 Task: Find connections with filter location Bagneux with filter topic #houseforsalewith filter profile language French with filter current company Shahi Exports Pvt Ltd with filter school Bharathidasan University with filter industry Retail Books and Printed News with filter service category Computer Networking with filter keywords title Caretaker or House Sitter
Action: Mouse moved to (517, 65)
Screenshot: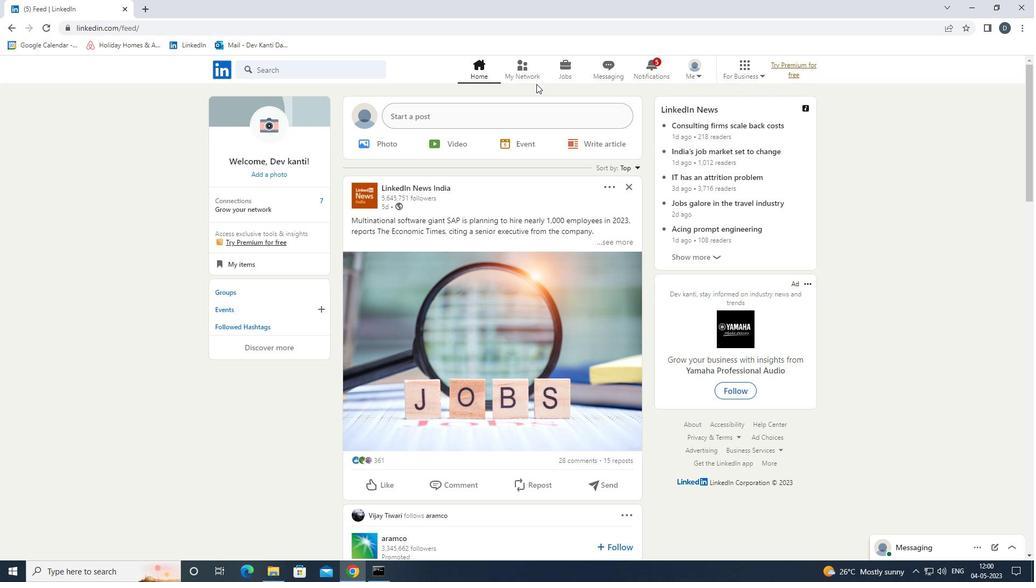 
Action: Mouse pressed left at (517, 65)
Screenshot: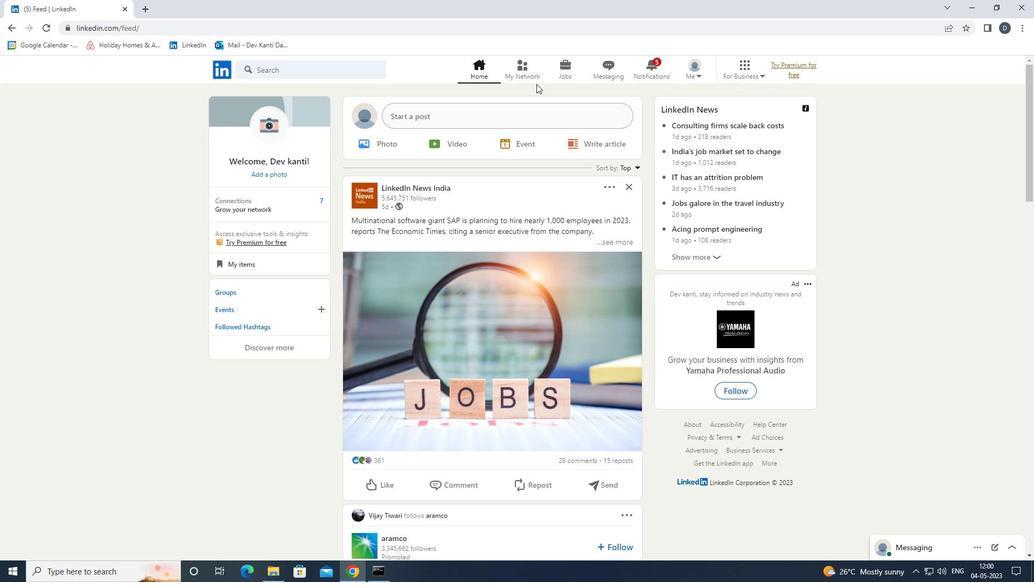 
Action: Mouse moved to (355, 128)
Screenshot: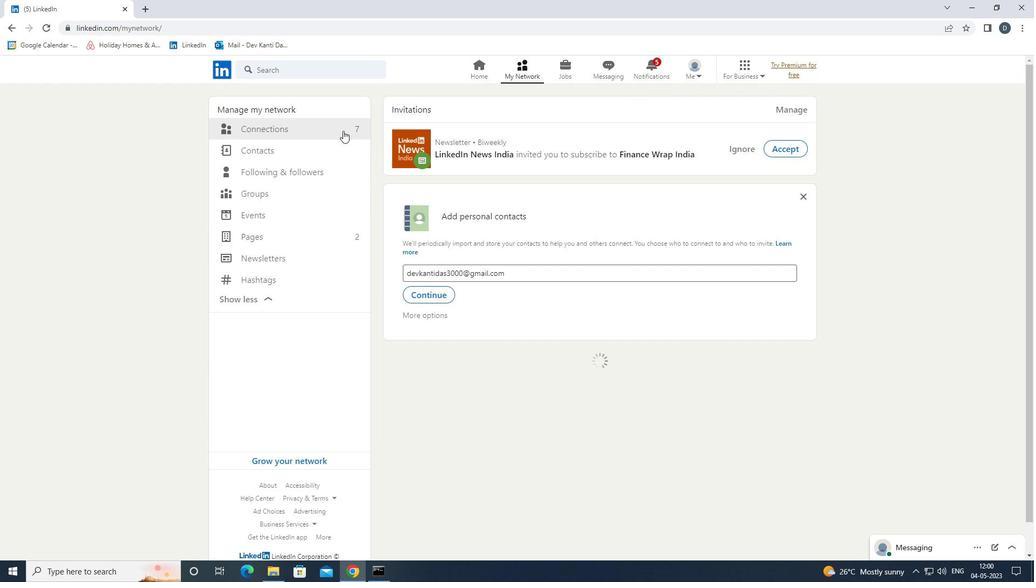 
Action: Mouse pressed left at (355, 128)
Screenshot: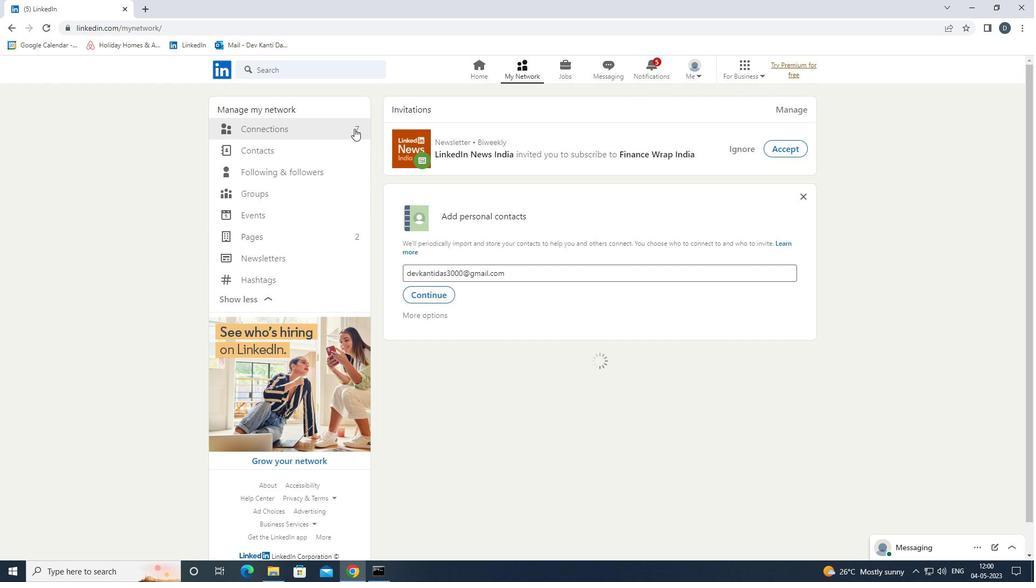 
Action: Mouse moved to (589, 125)
Screenshot: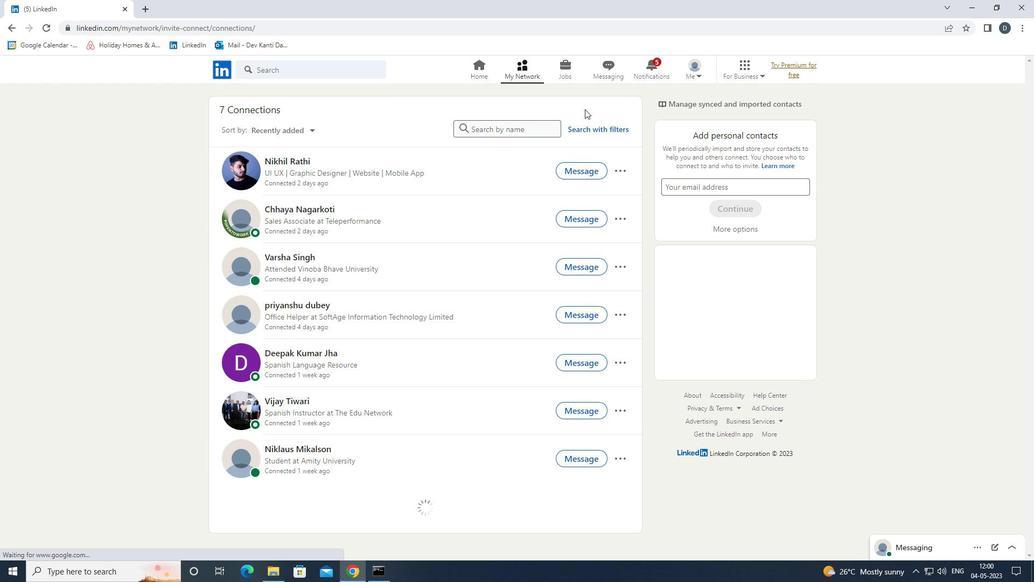 
Action: Mouse pressed left at (589, 125)
Screenshot: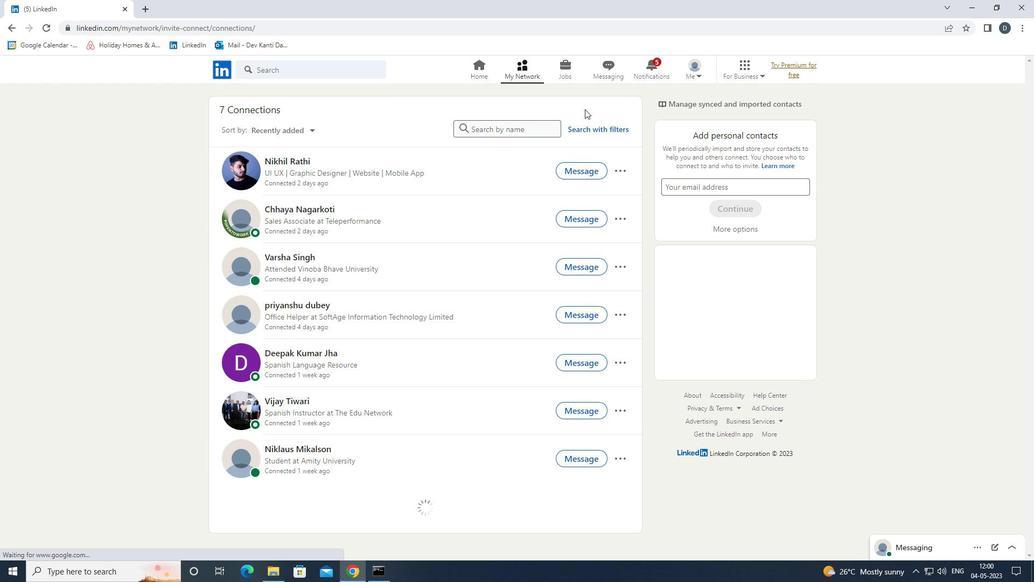 
Action: Mouse moved to (549, 98)
Screenshot: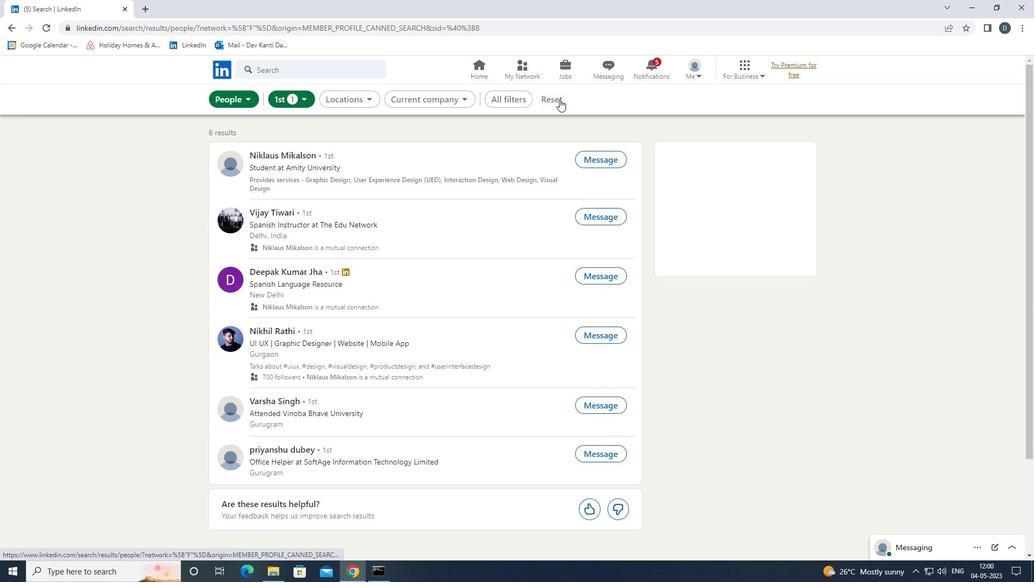 
Action: Mouse pressed left at (549, 98)
Screenshot: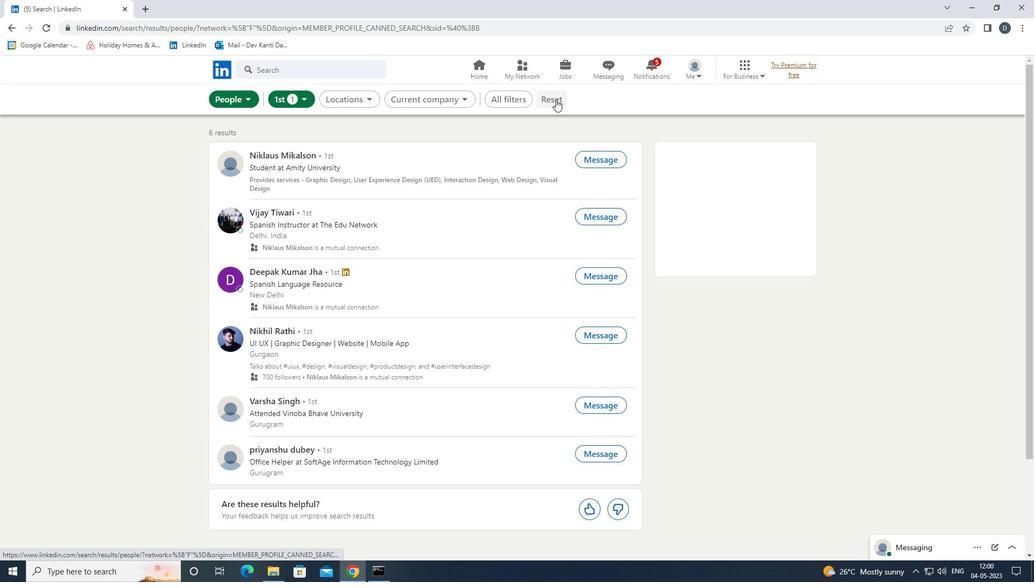 
Action: Mouse moved to (525, 99)
Screenshot: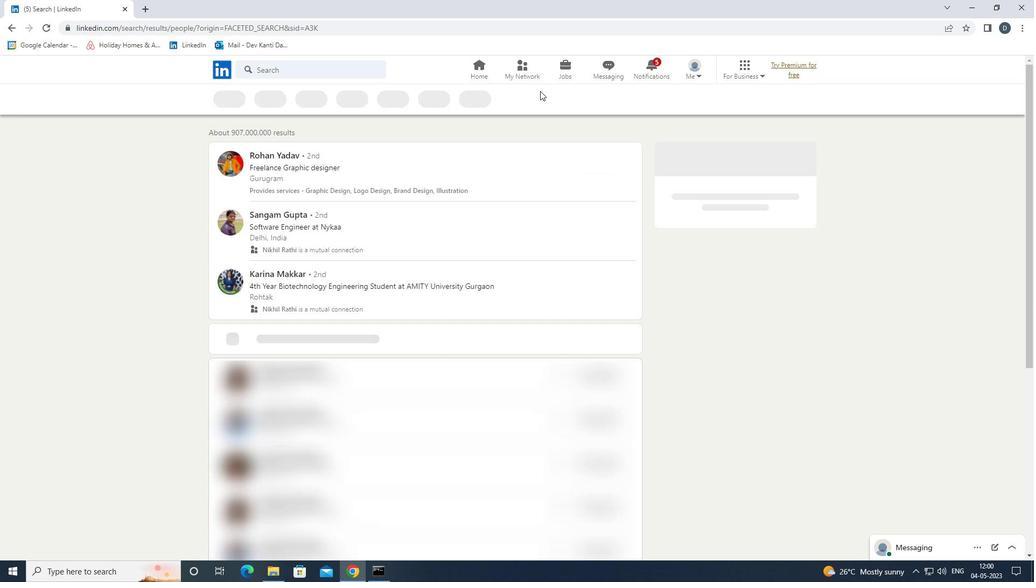 
Action: Mouse pressed left at (525, 99)
Screenshot: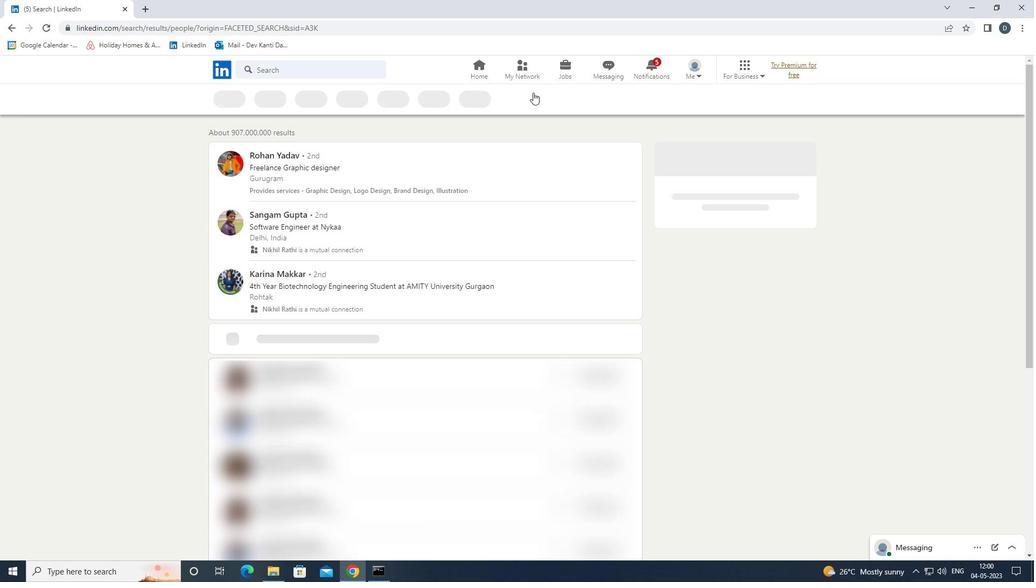 
Action: Mouse moved to (990, 376)
Screenshot: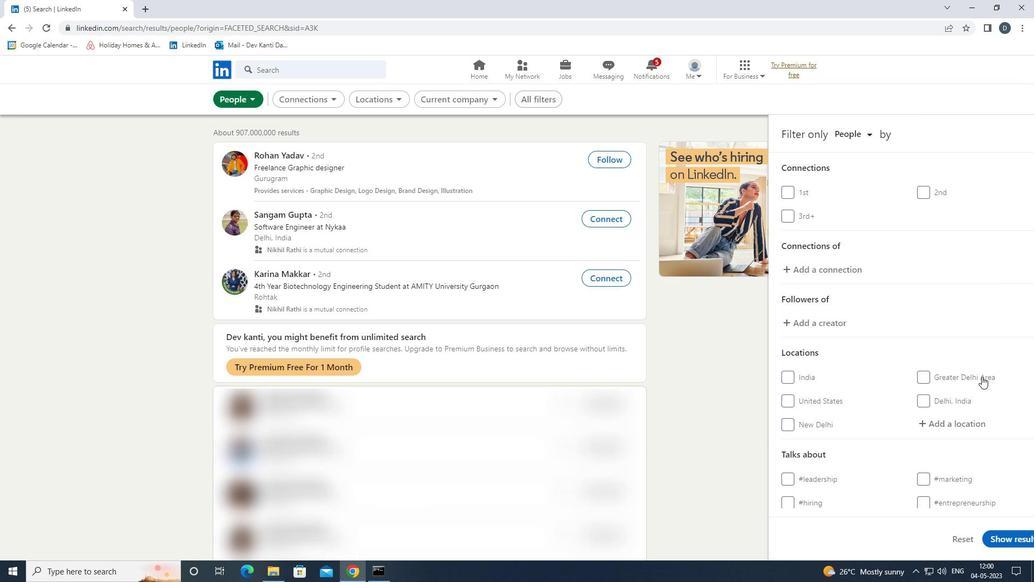 
Action: Mouse scrolled (990, 375) with delta (0, 0)
Screenshot: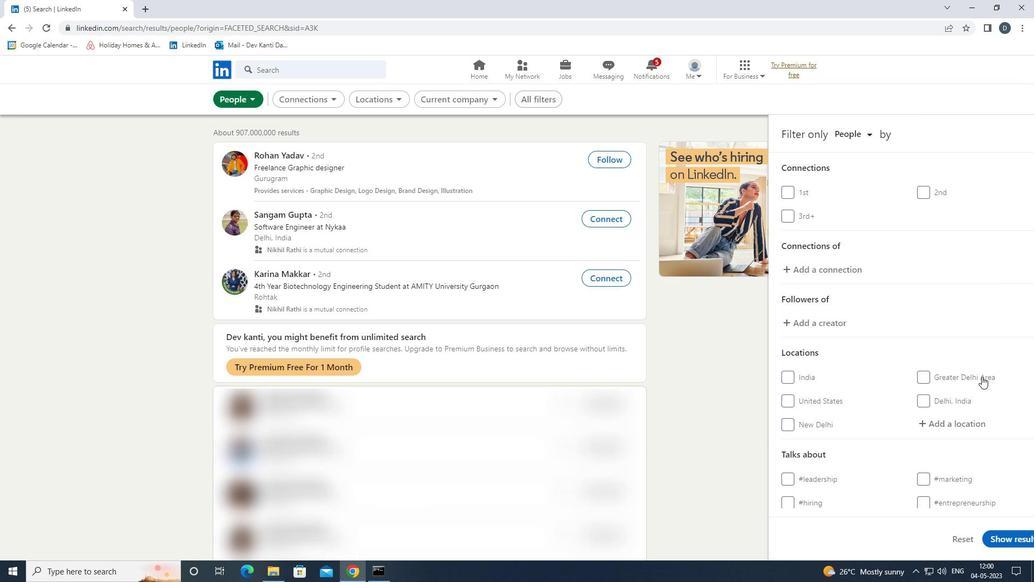 
Action: Mouse moved to (914, 364)
Screenshot: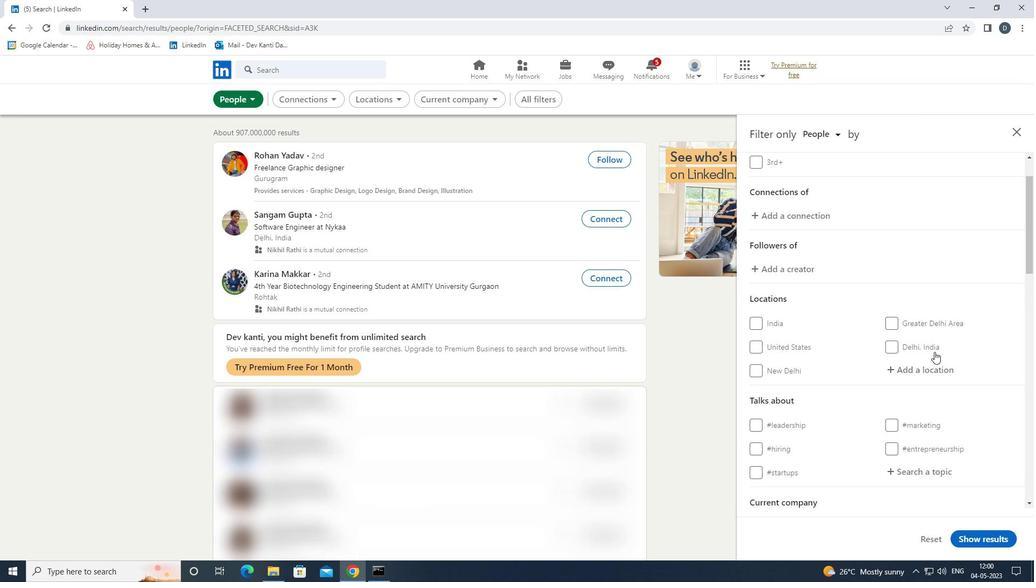 
Action: Mouse pressed left at (914, 364)
Screenshot: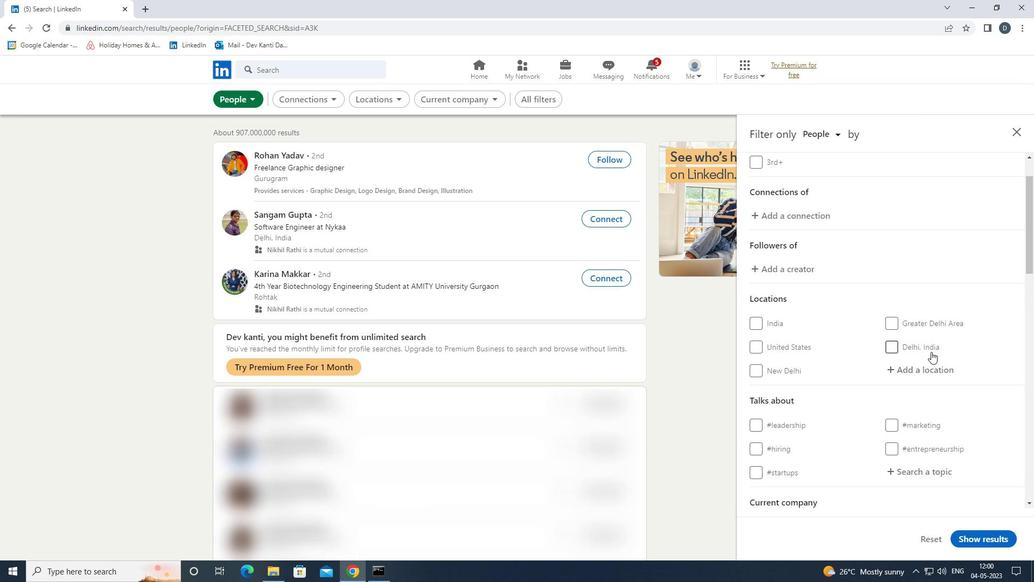 
Action: Key pressed <Key.shift>BAGEUX<Key.backspace><Key.backspace><Key.backspace>NEUX<Key.down><Key.enter>
Screenshot: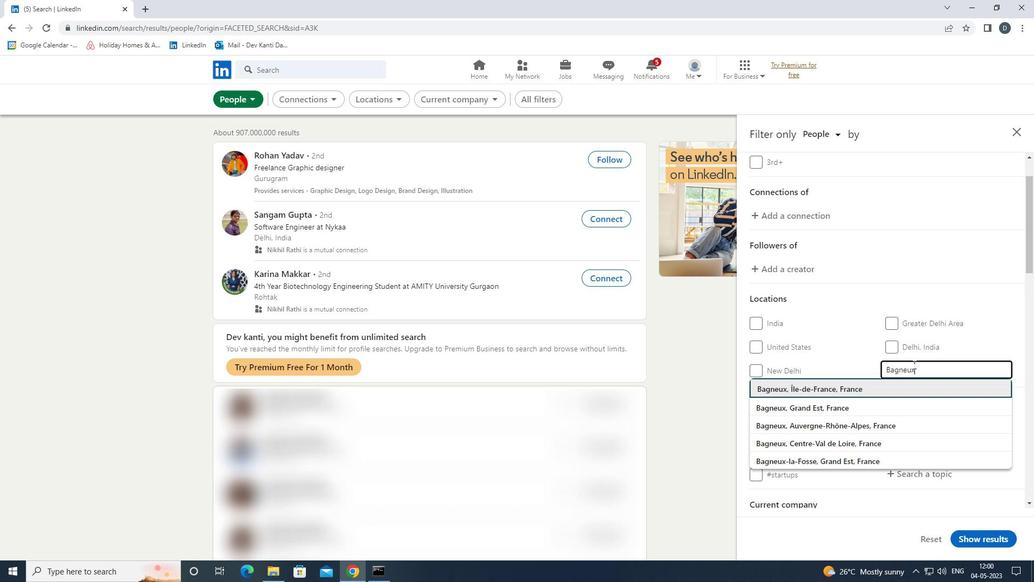
Action: Mouse moved to (923, 371)
Screenshot: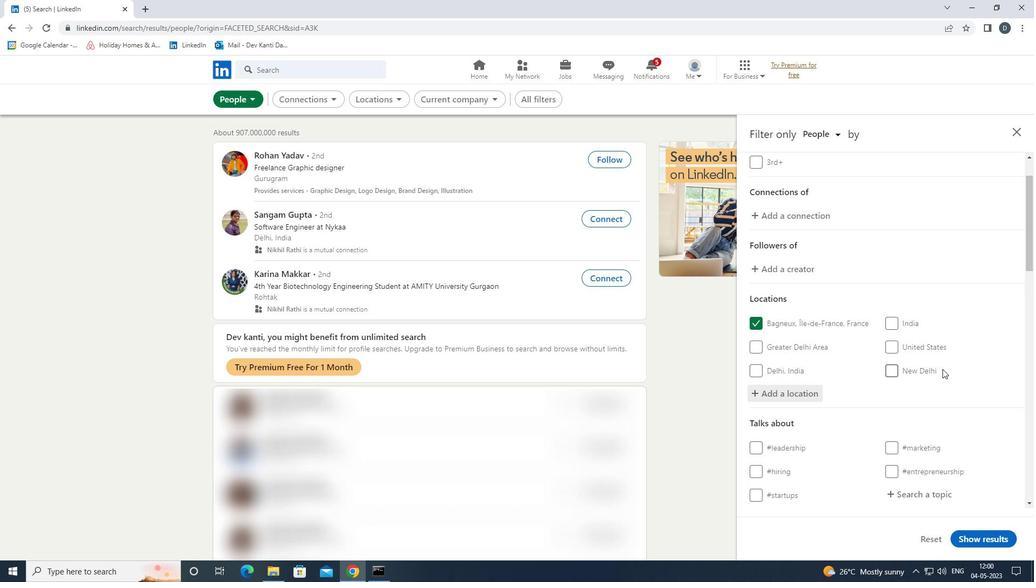 
Action: Mouse scrolled (923, 370) with delta (0, 0)
Screenshot: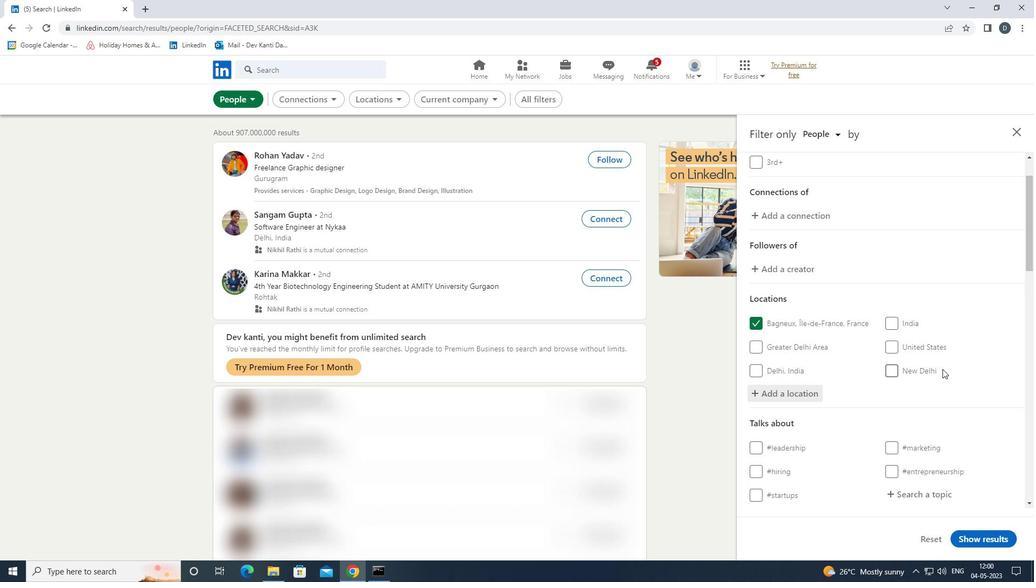 
Action: Mouse moved to (918, 374)
Screenshot: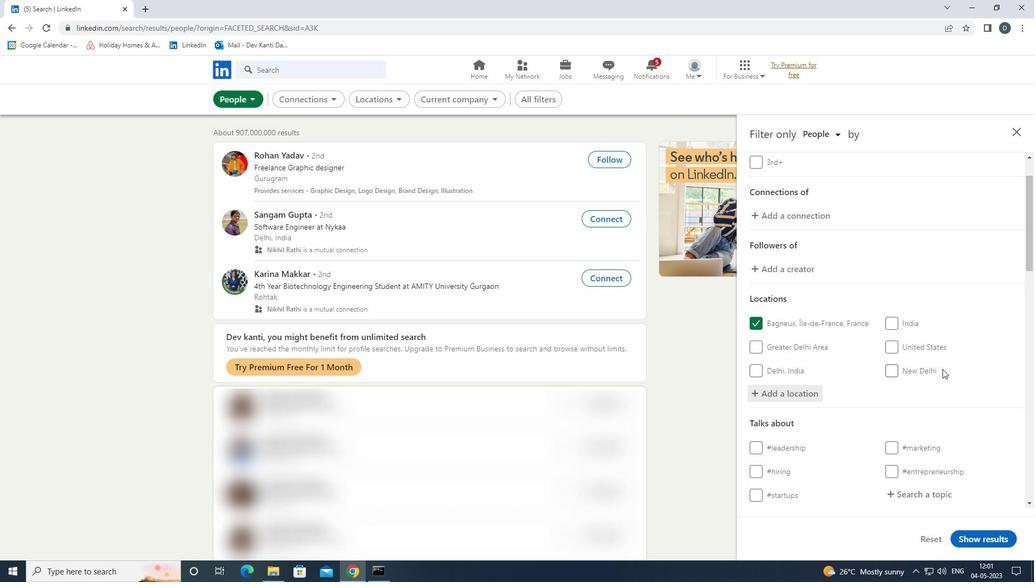 
Action: Mouse scrolled (918, 373) with delta (0, 0)
Screenshot: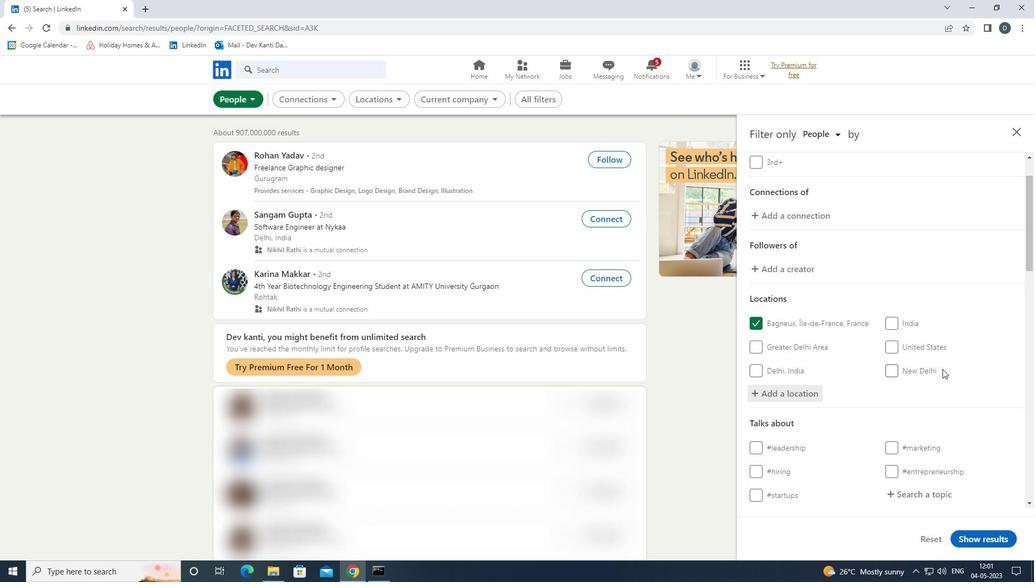
Action: Mouse moved to (916, 375)
Screenshot: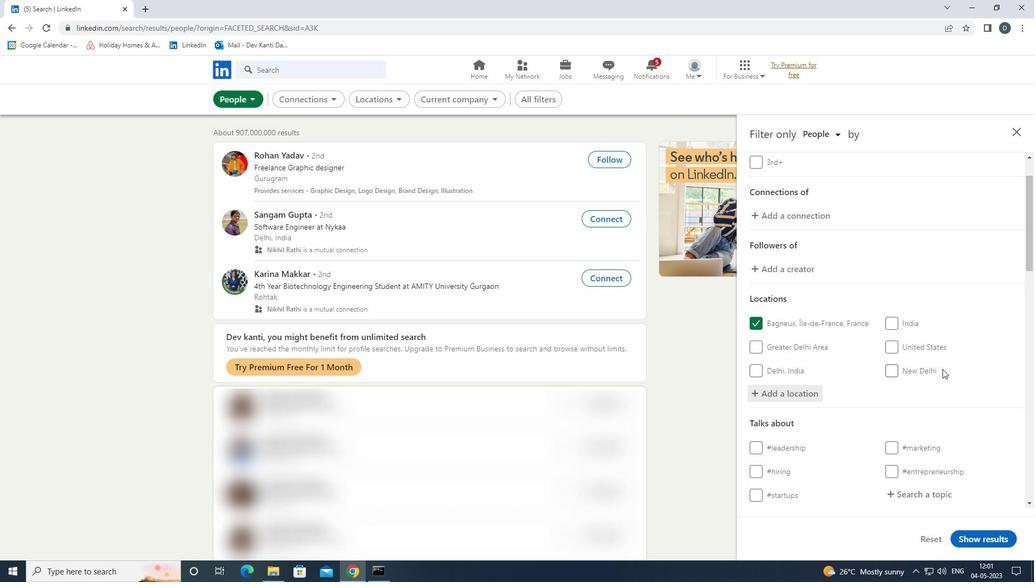 
Action: Mouse scrolled (916, 374) with delta (0, 0)
Screenshot: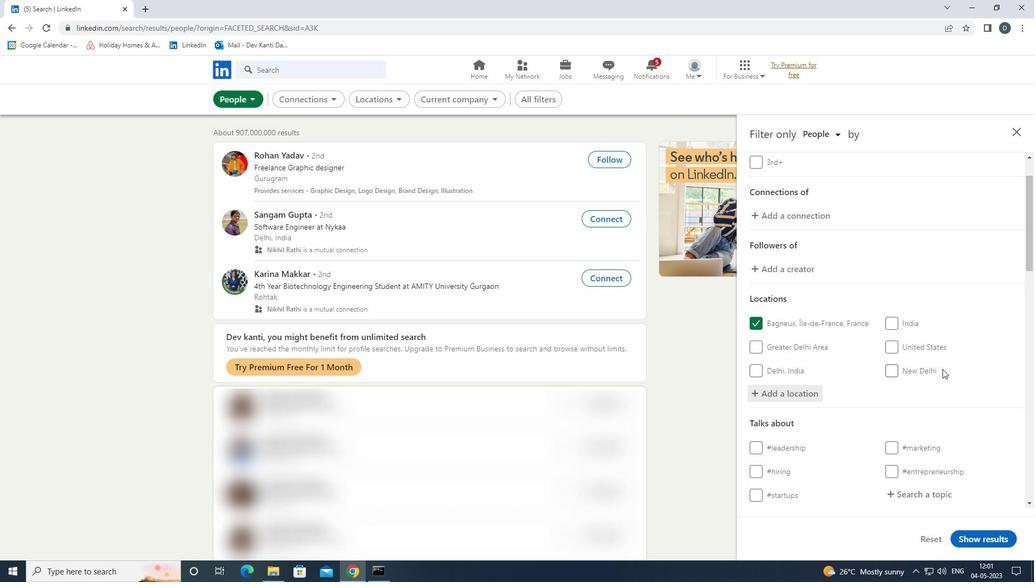 
Action: Mouse moved to (931, 336)
Screenshot: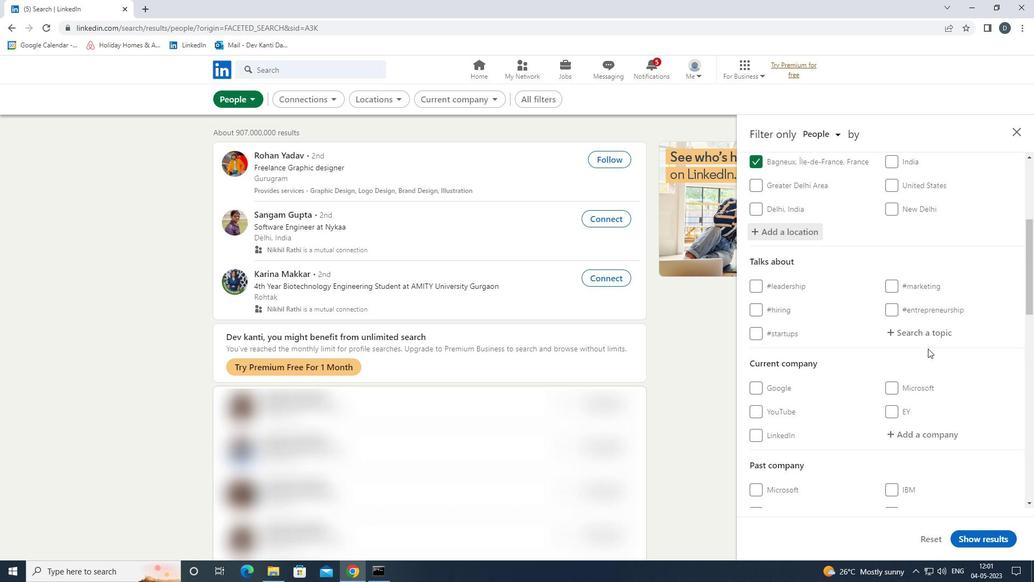 
Action: Mouse pressed left at (931, 336)
Screenshot: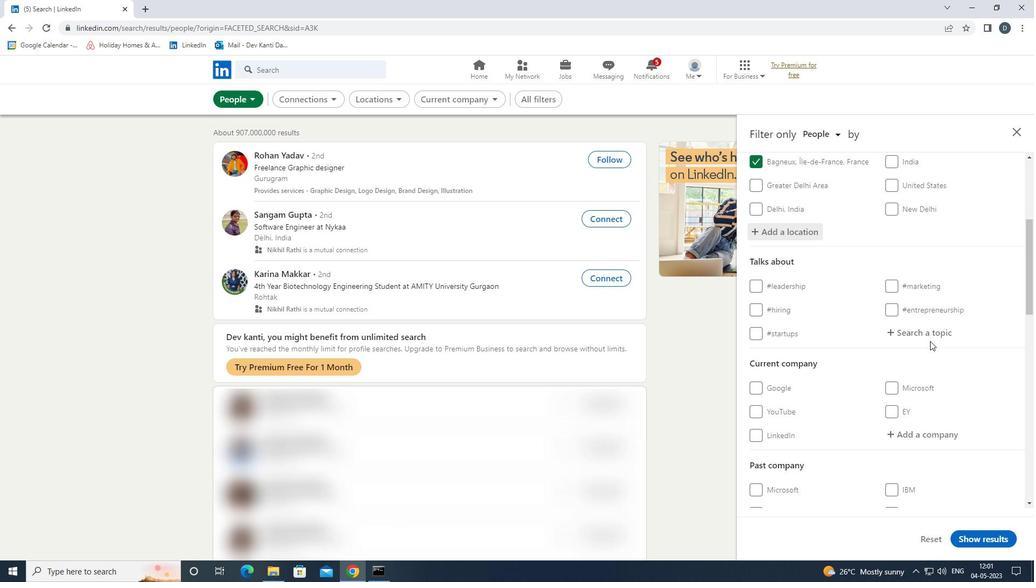 
Action: Key pressed HOUSEFORSALE<Key.down><Key.enter>
Screenshot: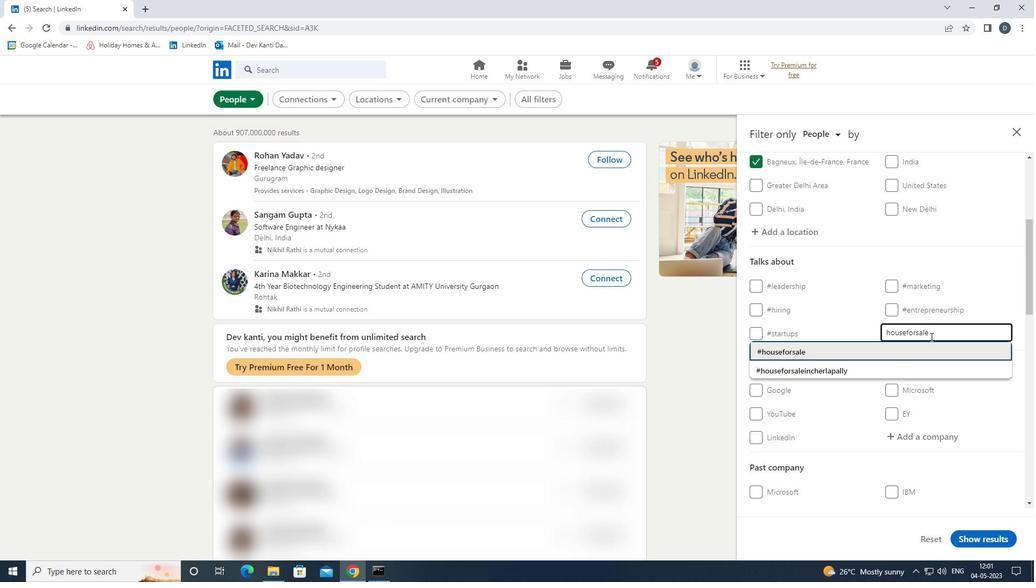 
Action: Mouse moved to (931, 340)
Screenshot: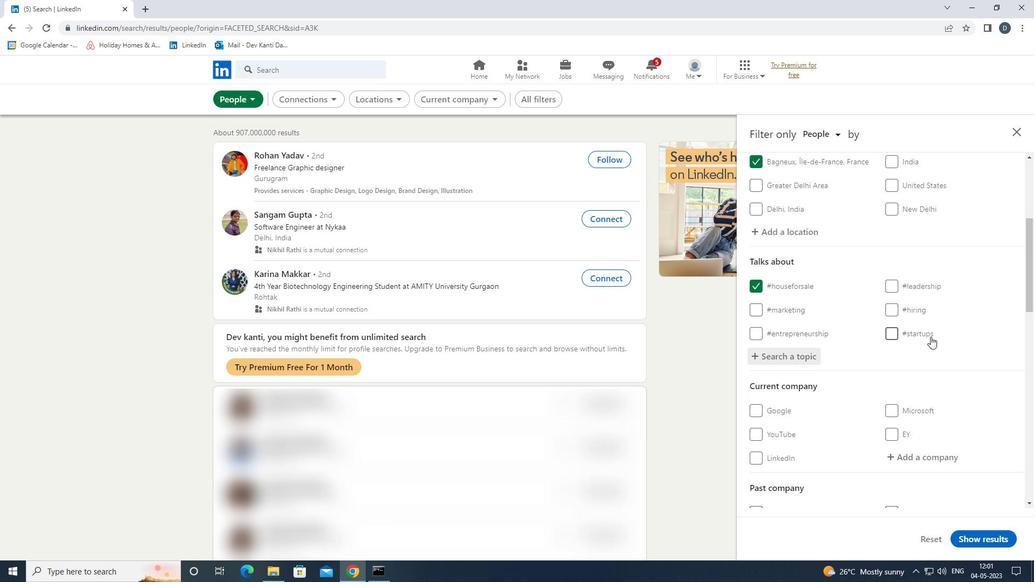 
Action: Mouse scrolled (931, 339) with delta (0, 0)
Screenshot: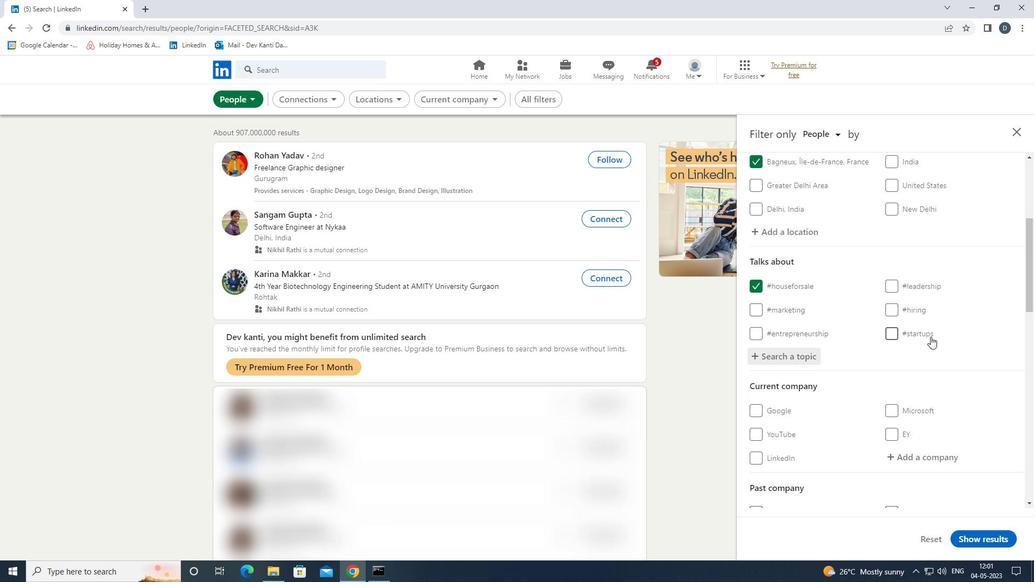 
Action: Mouse moved to (930, 349)
Screenshot: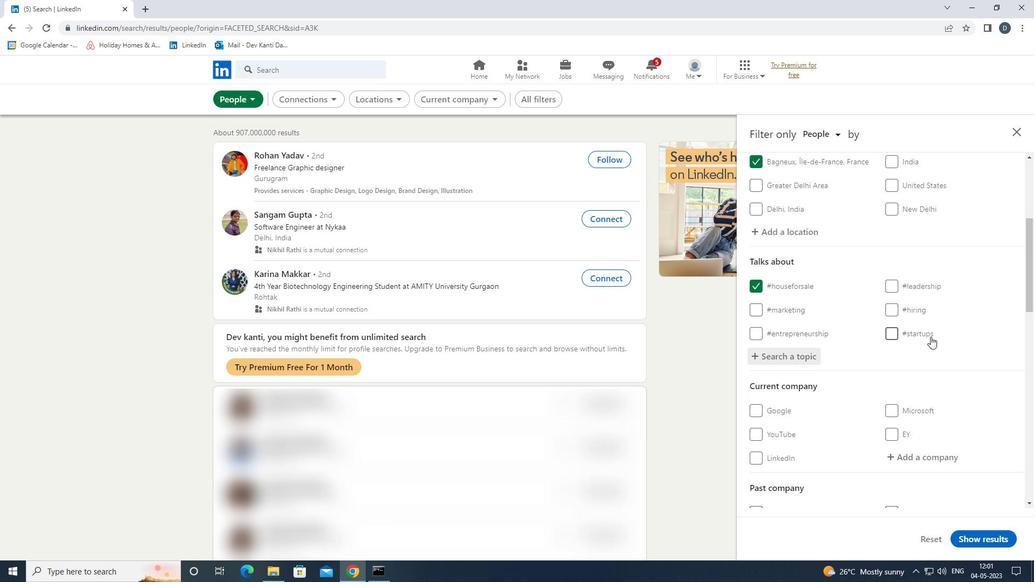 
Action: Mouse scrolled (930, 349) with delta (0, 0)
Screenshot: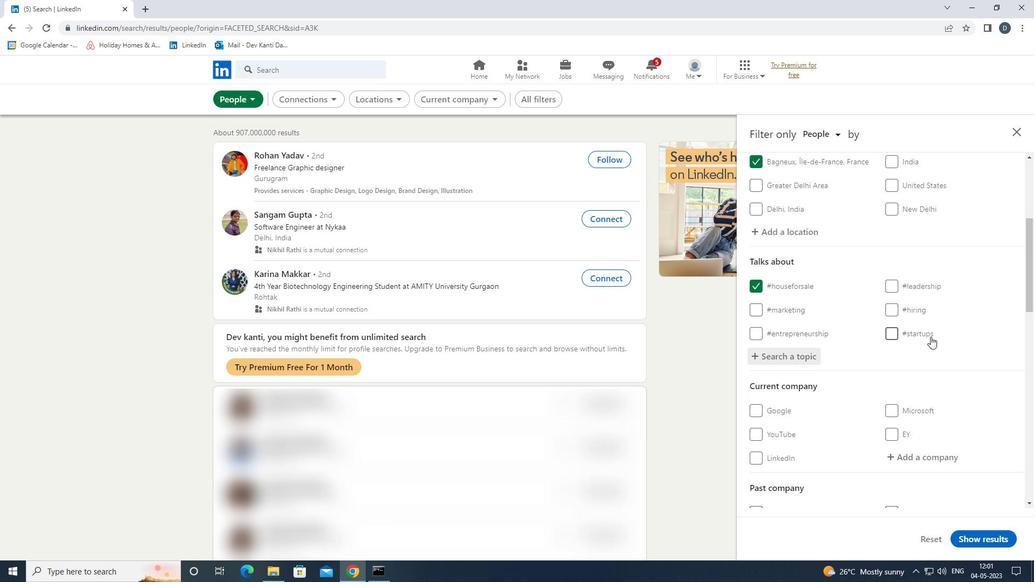 
Action: Mouse moved to (930, 352)
Screenshot: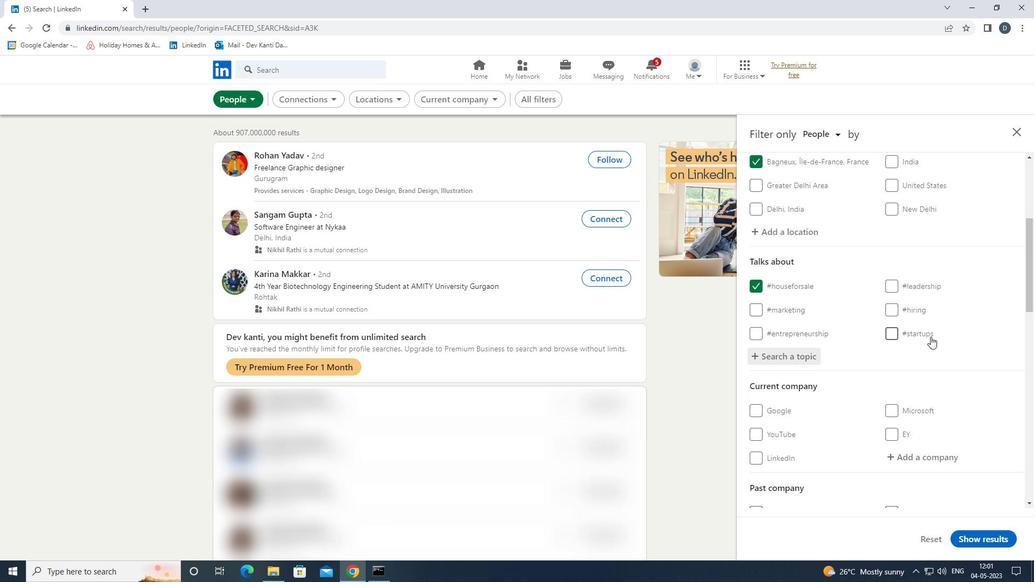 
Action: Mouse scrolled (930, 351) with delta (0, 0)
Screenshot: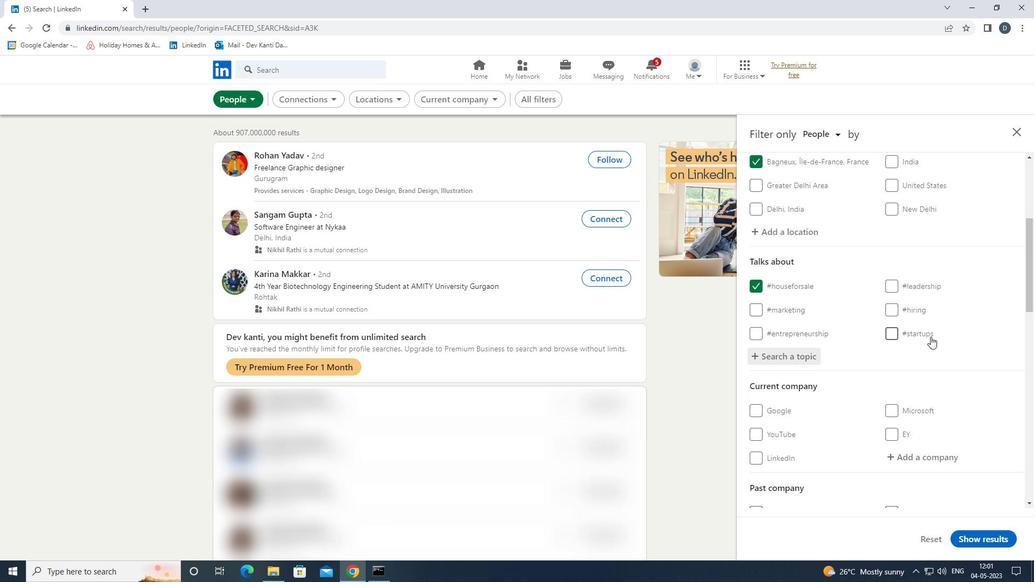 
Action: Mouse scrolled (930, 351) with delta (0, 0)
Screenshot: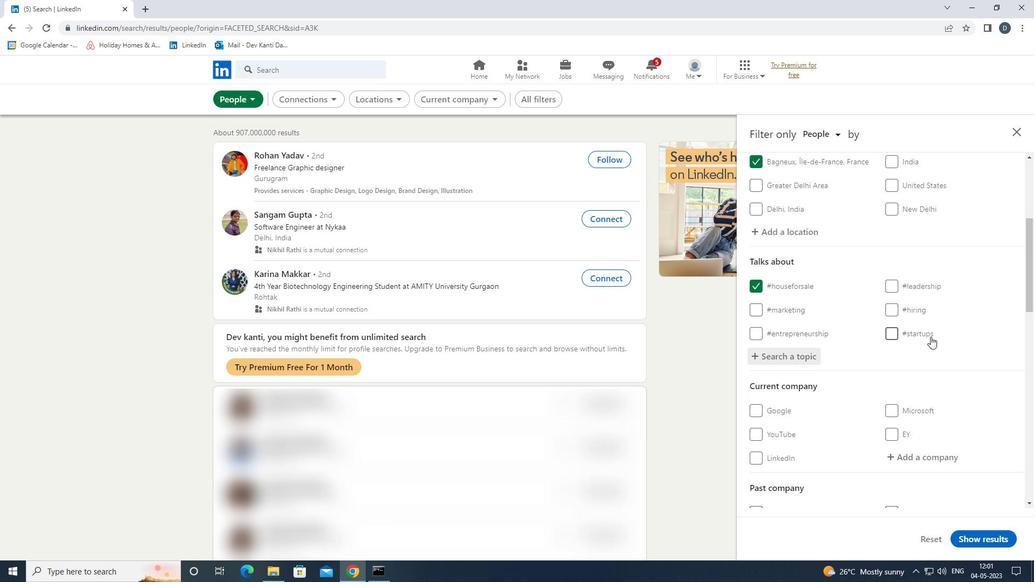 
Action: Mouse scrolled (930, 351) with delta (0, 0)
Screenshot: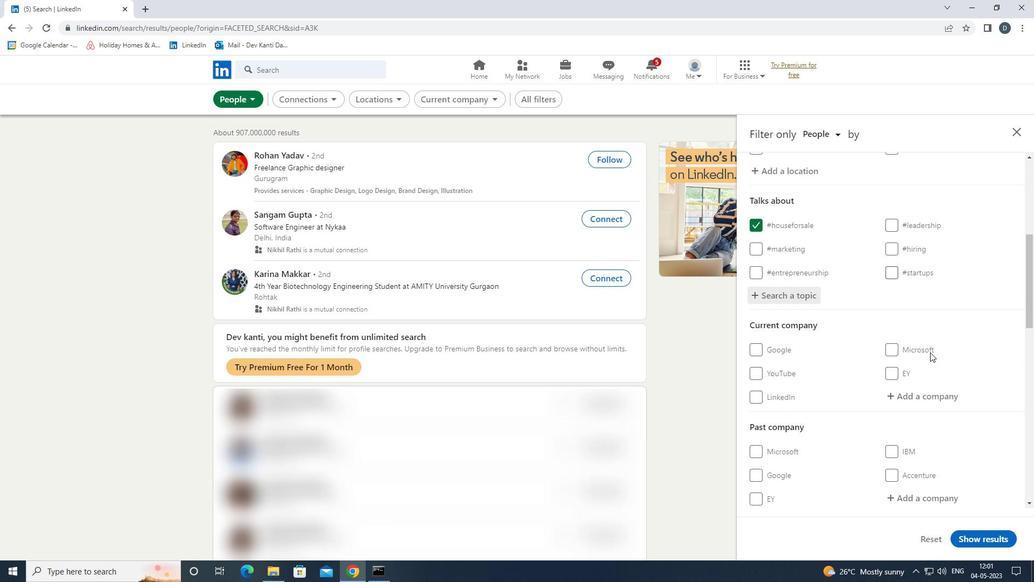 
Action: Mouse scrolled (930, 351) with delta (0, 0)
Screenshot: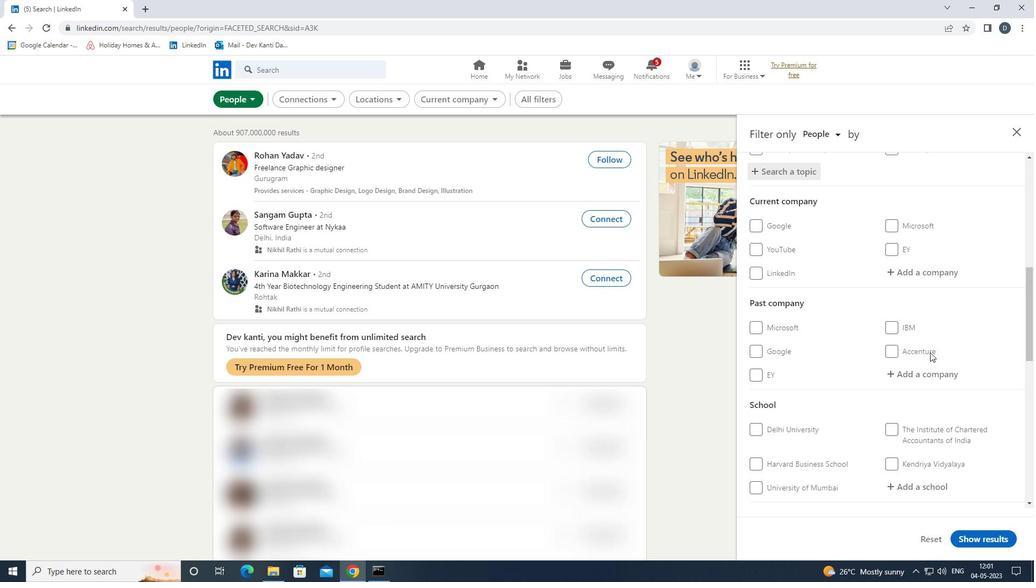 
Action: Mouse scrolled (930, 351) with delta (0, 0)
Screenshot: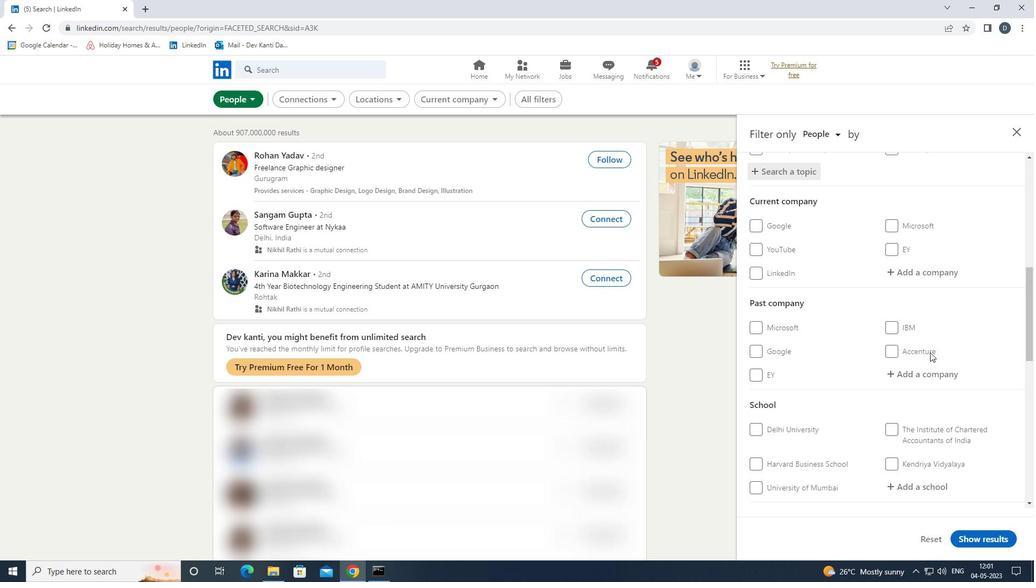 
Action: Mouse scrolled (930, 351) with delta (0, 0)
Screenshot: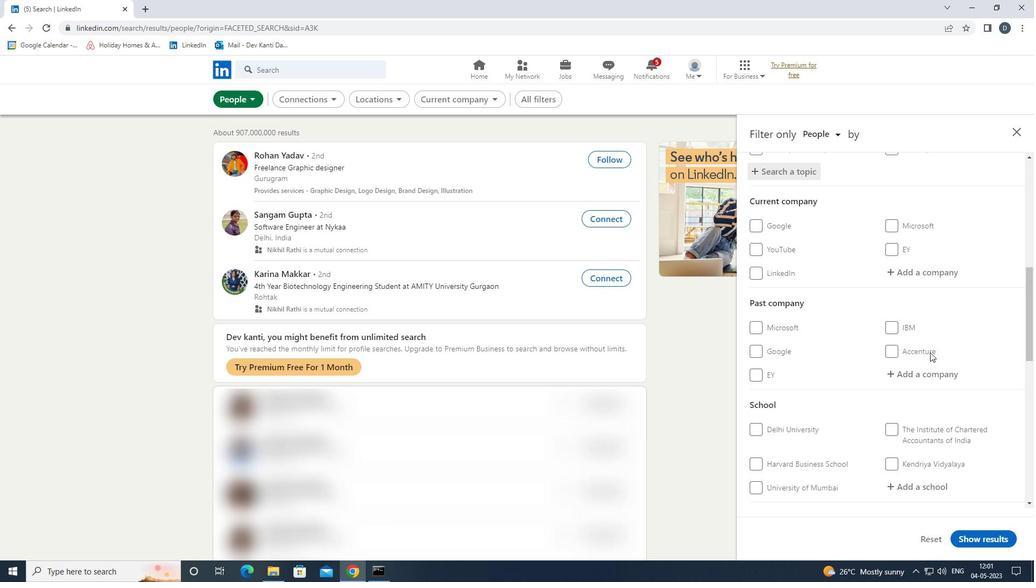 
Action: Mouse moved to (895, 423)
Screenshot: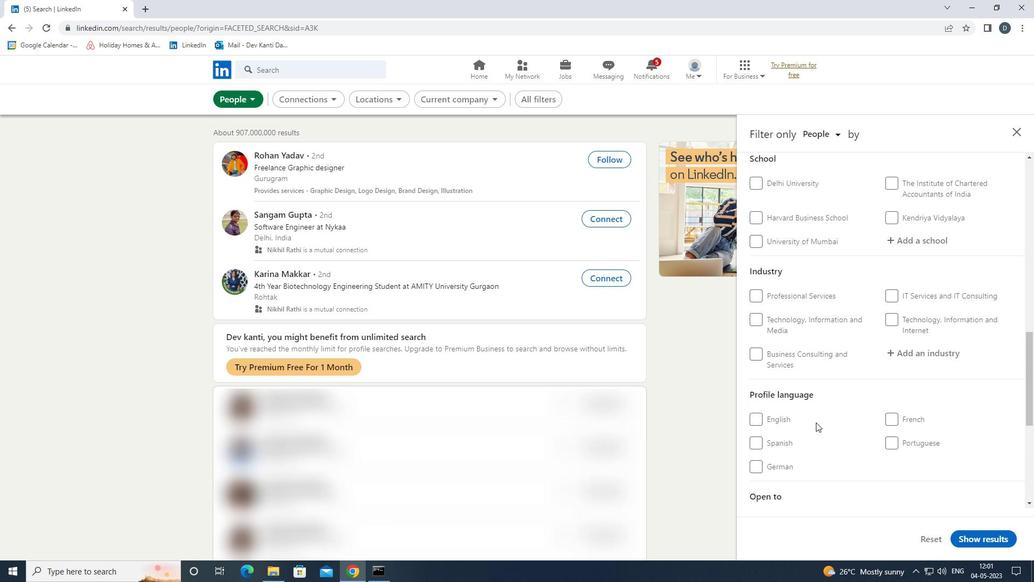 
Action: Mouse pressed left at (895, 423)
Screenshot: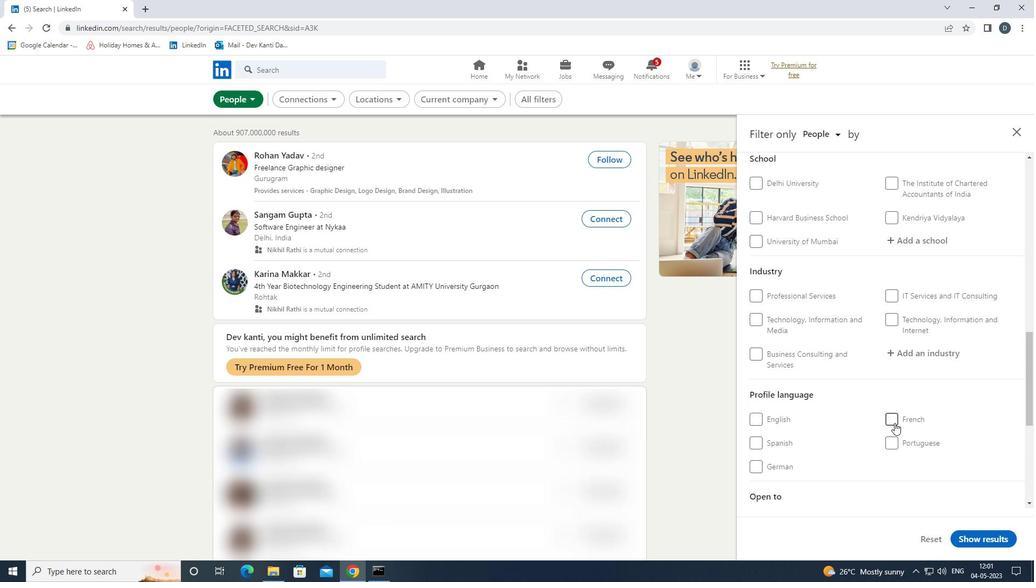 
Action: Mouse moved to (897, 423)
Screenshot: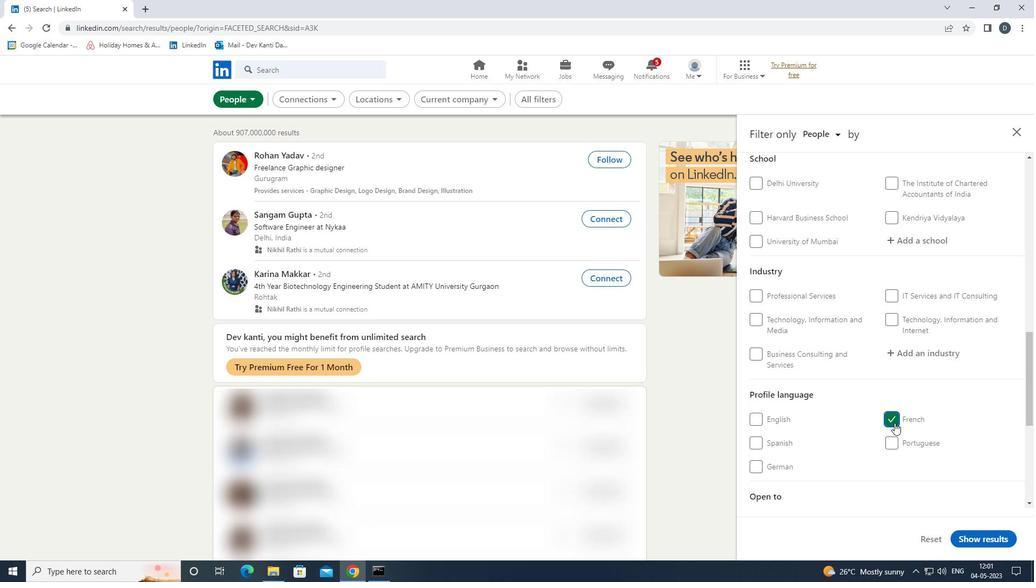 
Action: Mouse scrolled (897, 423) with delta (0, 0)
Screenshot: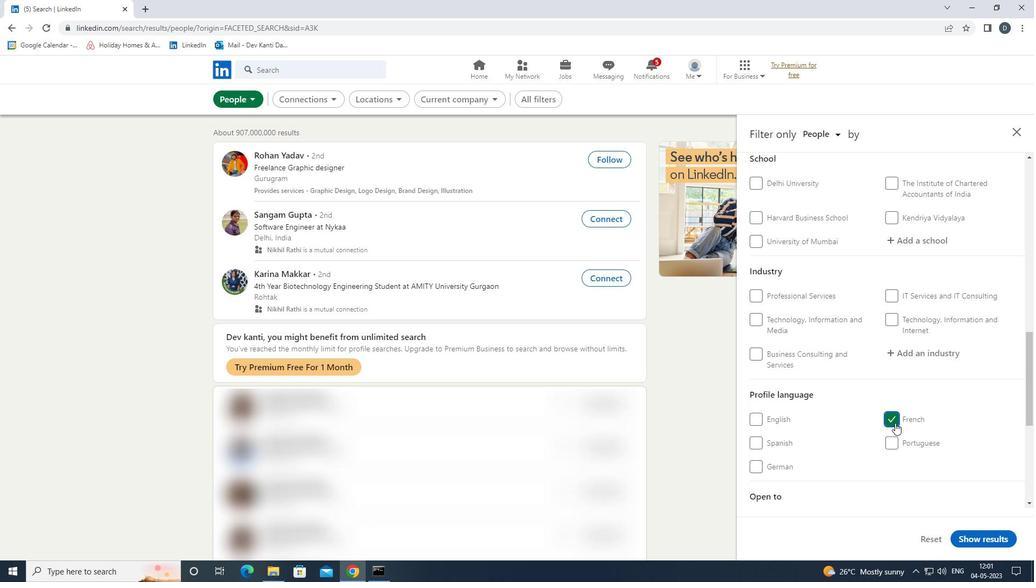 
Action: Mouse scrolled (897, 423) with delta (0, 0)
Screenshot: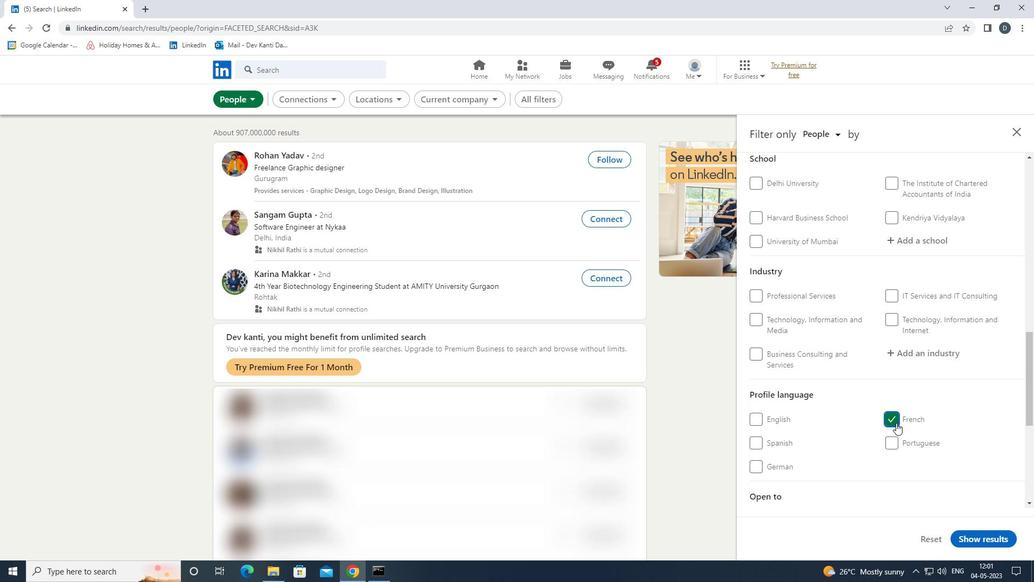 
Action: Mouse scrolled (897, 423) with delta (0, 0)
Screenshot: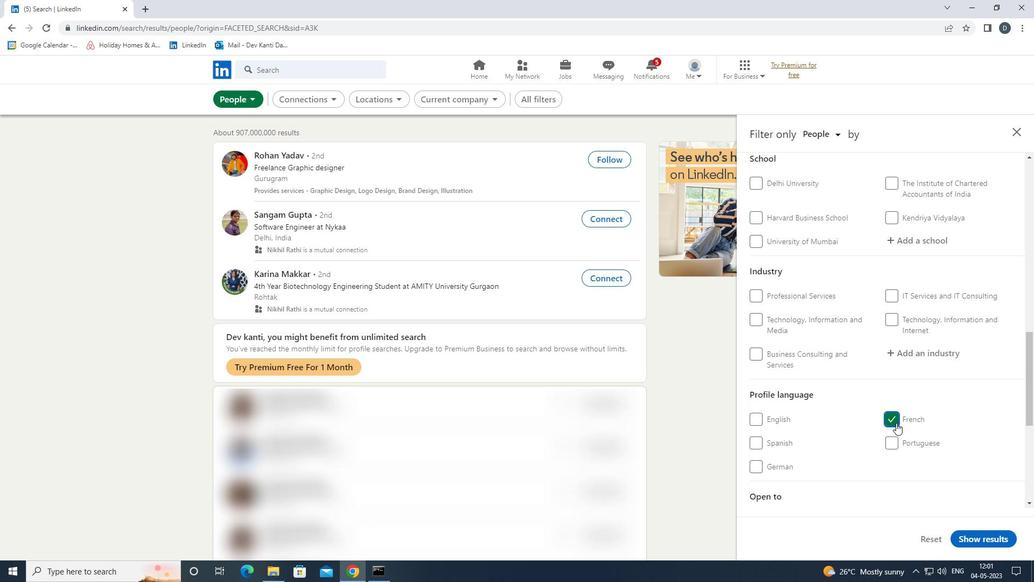 
Action: Mouse scrolled (897, 423) with delta (0, 0)
Screenshot: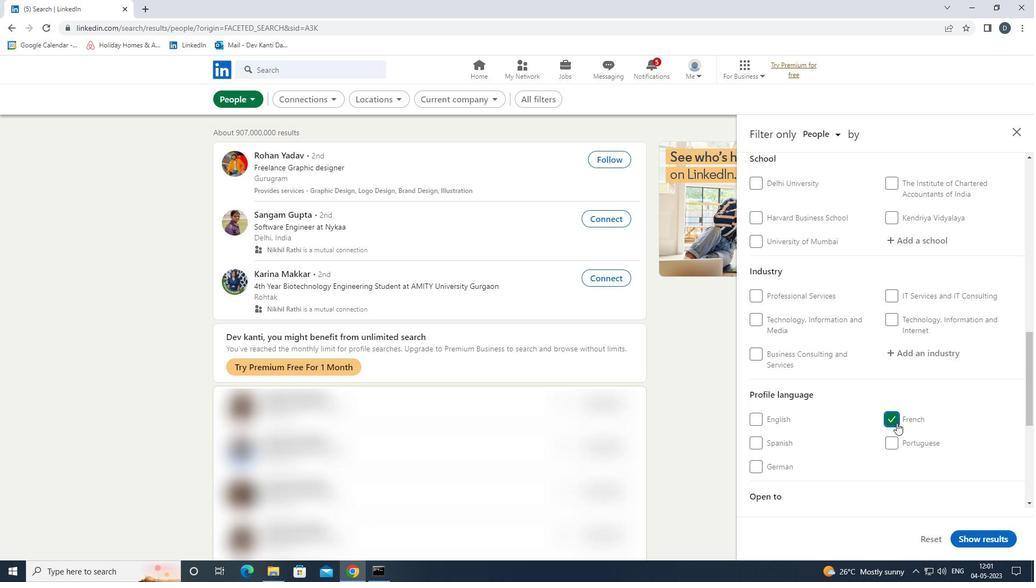 
Action: Mouse scrolled (897, 423) with delta (0, 0)
Screenshot: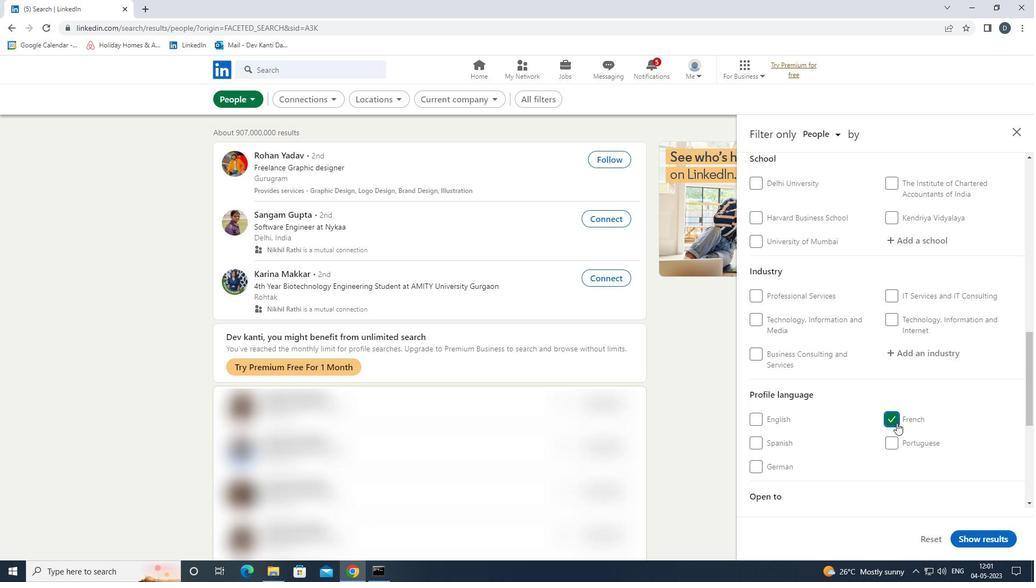 
Action: Mouse scrolled (897, 423) with delta (0, 0)
Screenshot: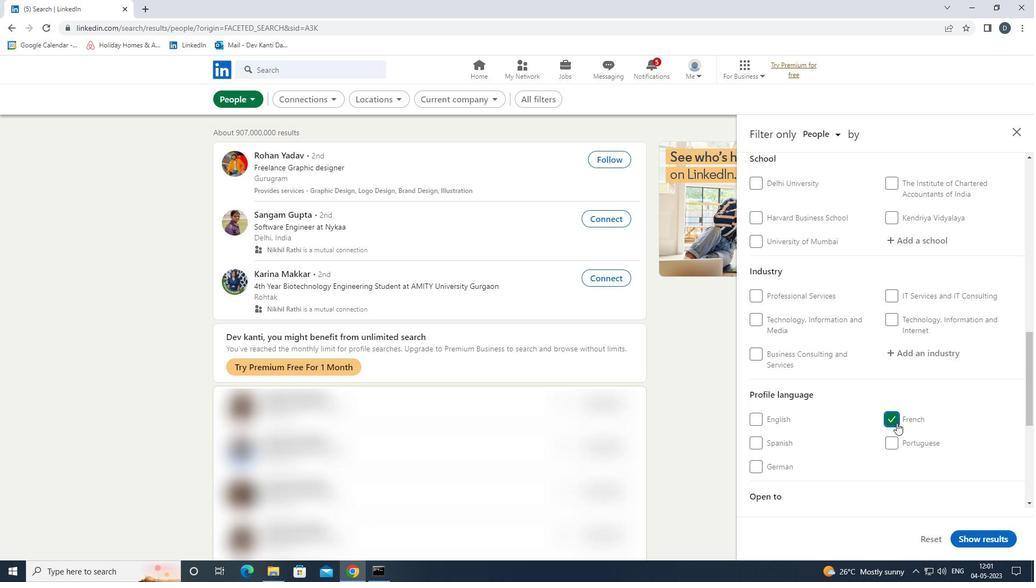 
Action: Mouse scrolled (897, 422) with delta (0, 0)
Screenshot: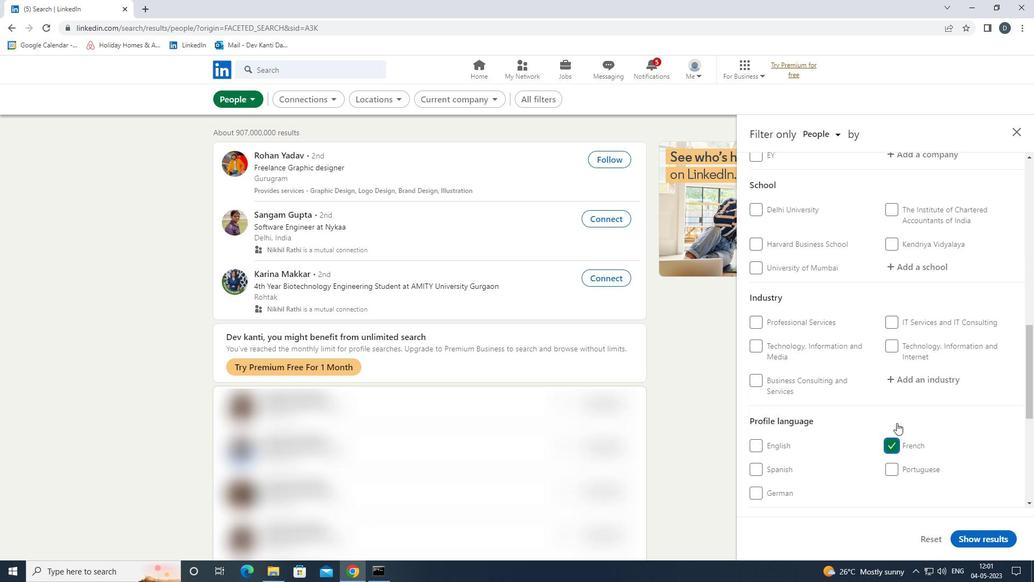 
Action: Mouse moved to (894, 408)
Screenshot: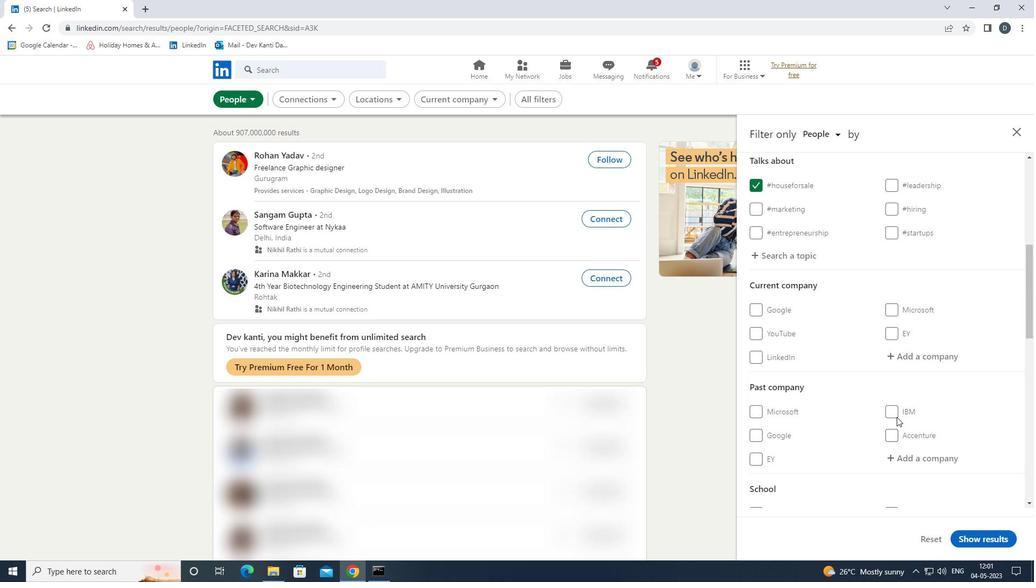 
Action: Mouse scrolled (894, 409) with delta (0, 0)
Screenshot: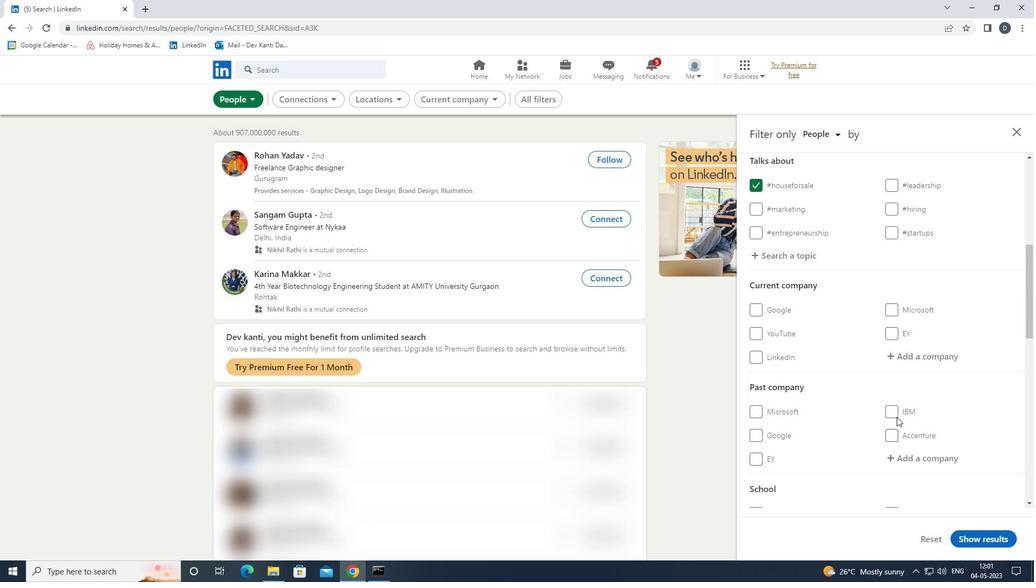
Action: Mouse moved to (894, 406)
Screenshot: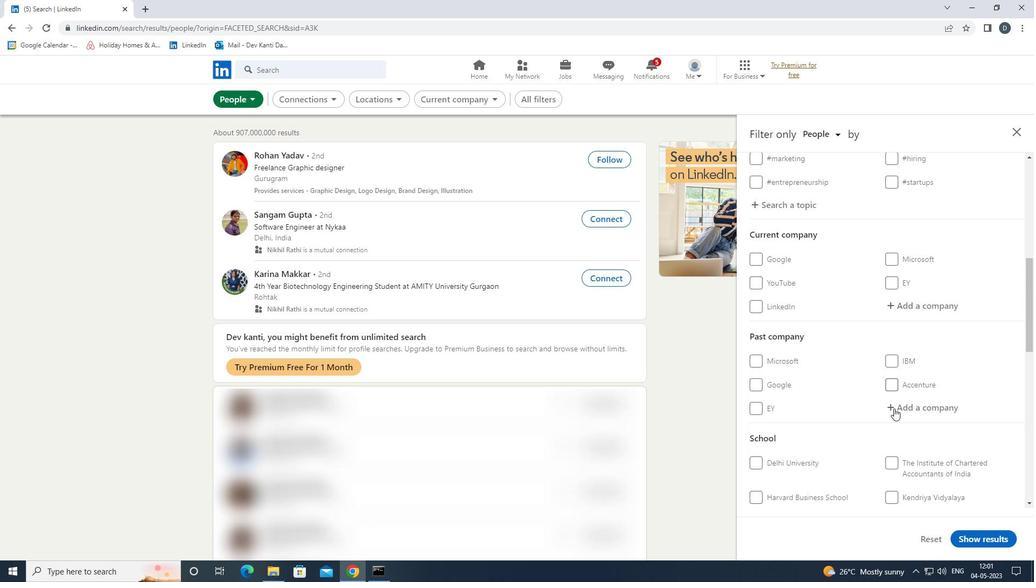 
Action: Mouse scrolled (894, 407) with delta (0, 0)
Screenshot: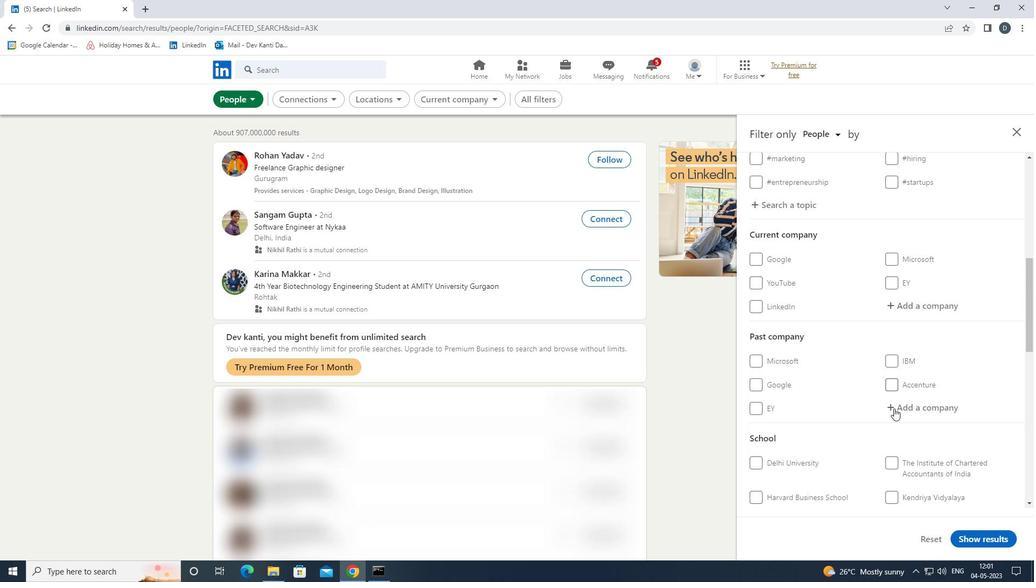 
Action: Mouse moved to (921, 400)
Screenshot: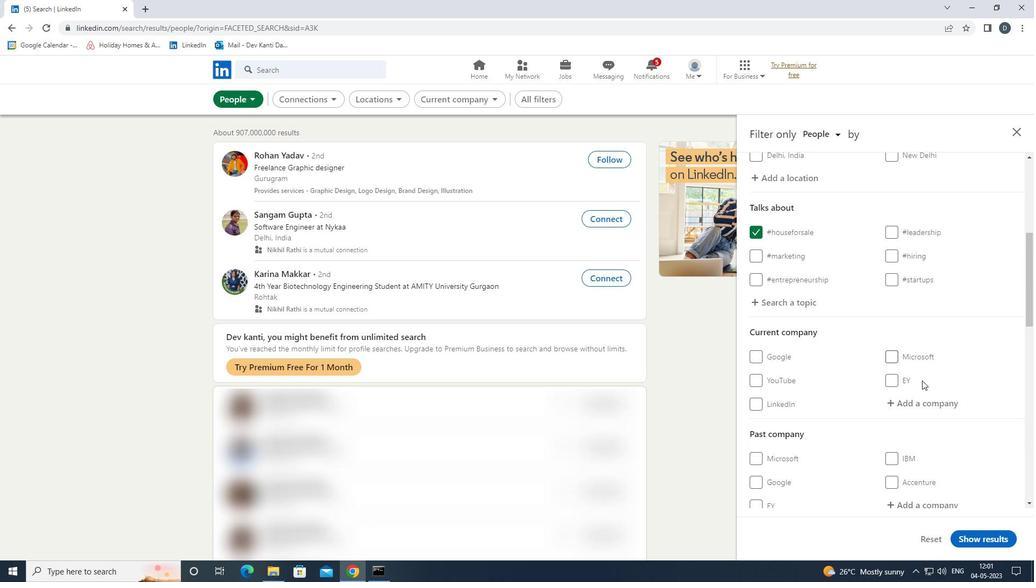 
Action: Mouse pressed left at (921, 400)
Screenshot: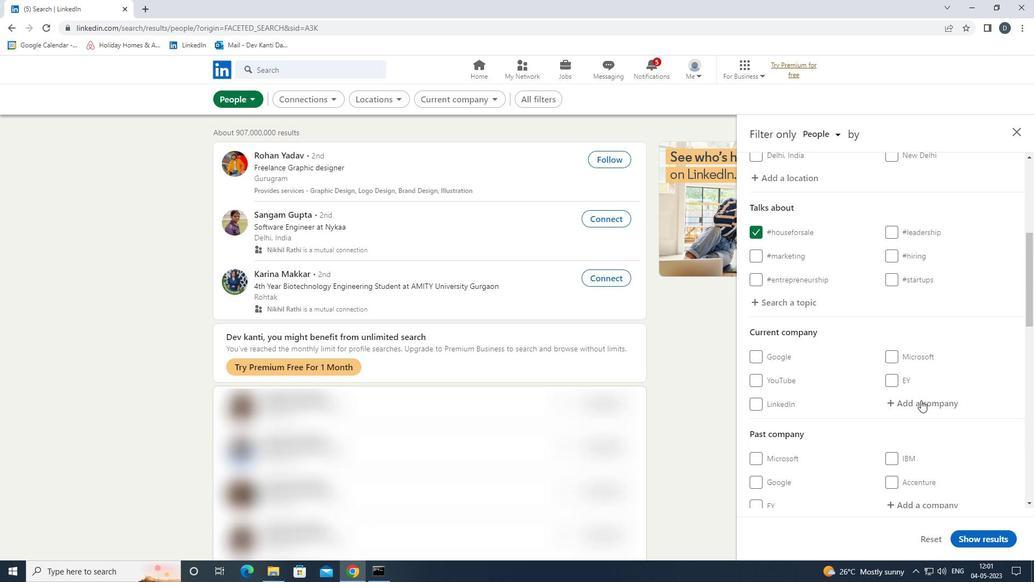 
Action: Mouse moved to (913, 402)
Screenshot: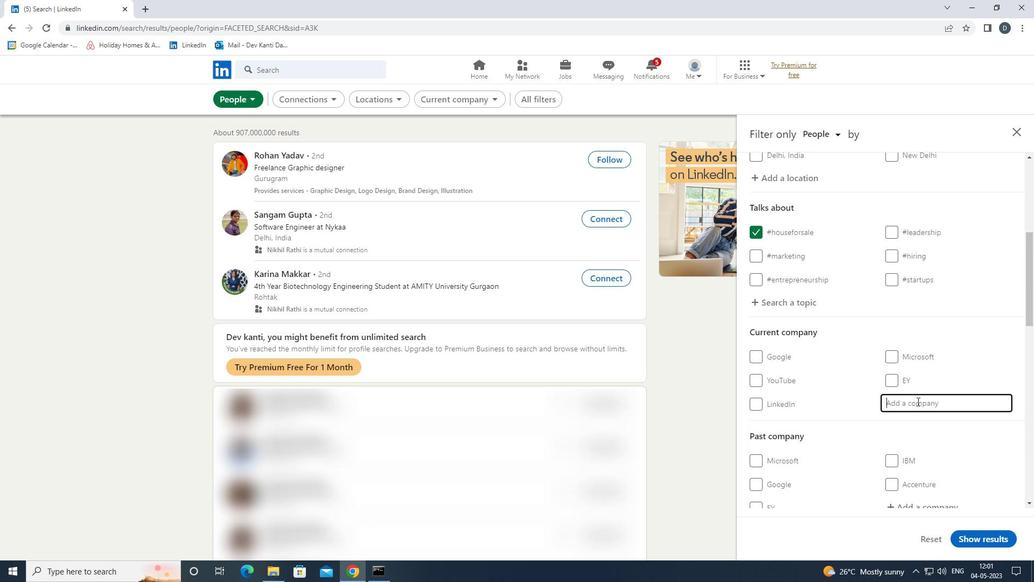 
Action: Key pressed <Key.shift>SHAHI<Key.space><Key.shift>EX<Key.down><Key.enter>
Screenshot: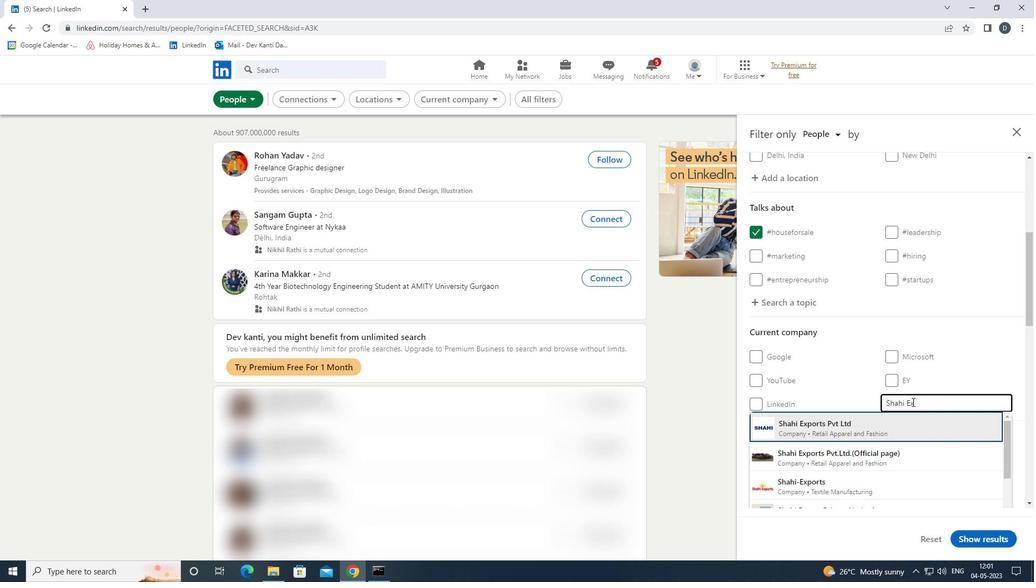
Action: Mouse moved to (910, 403)
Screenshot: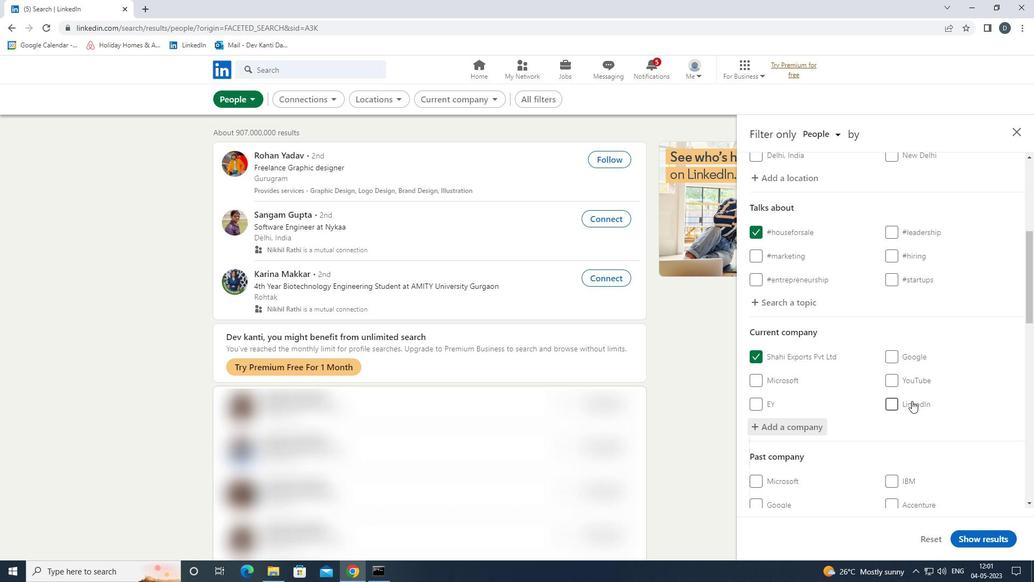 
Action: Mouse scrolled (910, 402) with delta (0, 0)
Screenshot: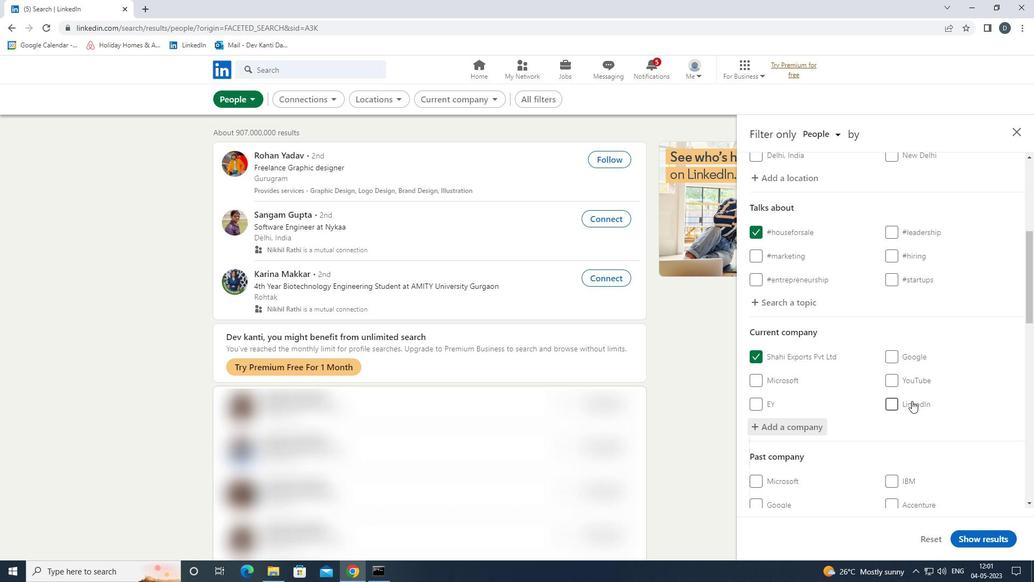
Action: Mouse moved to (910, 403)
Screenshot: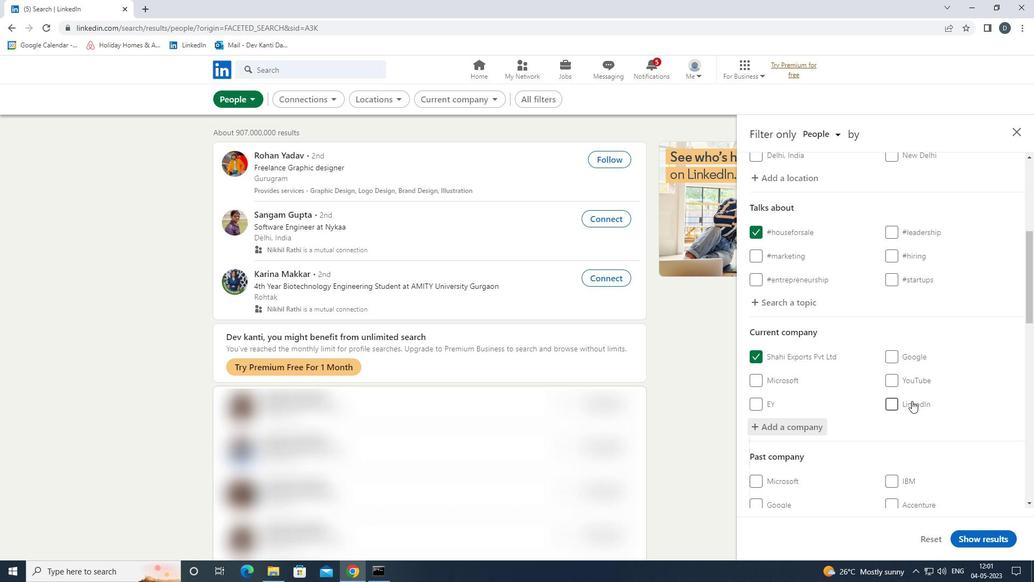 
Action: Mouse scrolled (910, 403) with delta (0, 0)
Screenshot: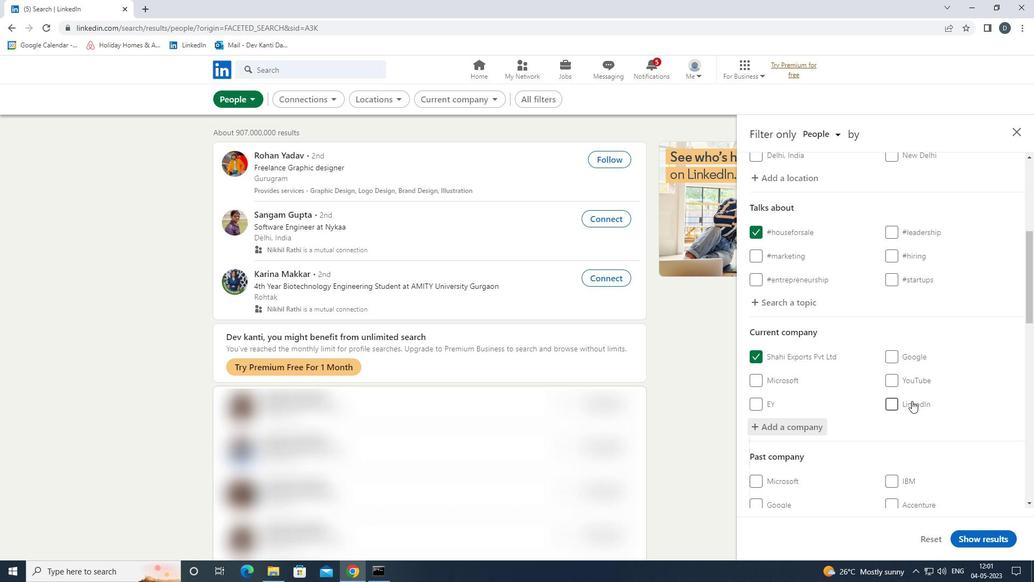 
Action: Mouse moved to (910, 403)
Screenshot: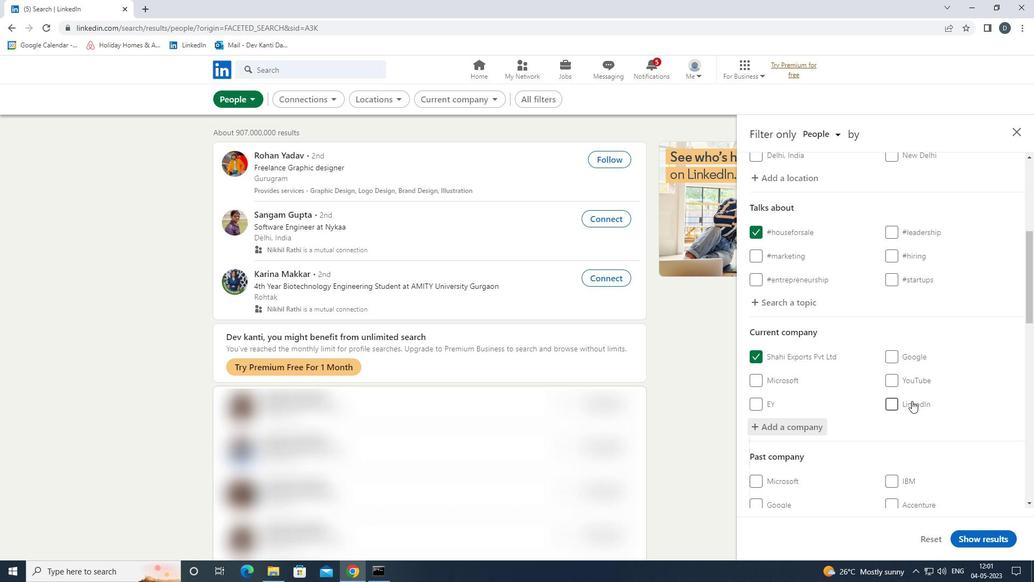 
Action: Mouse scrolled (910, 403) with delta (0, 0)
Screenshot: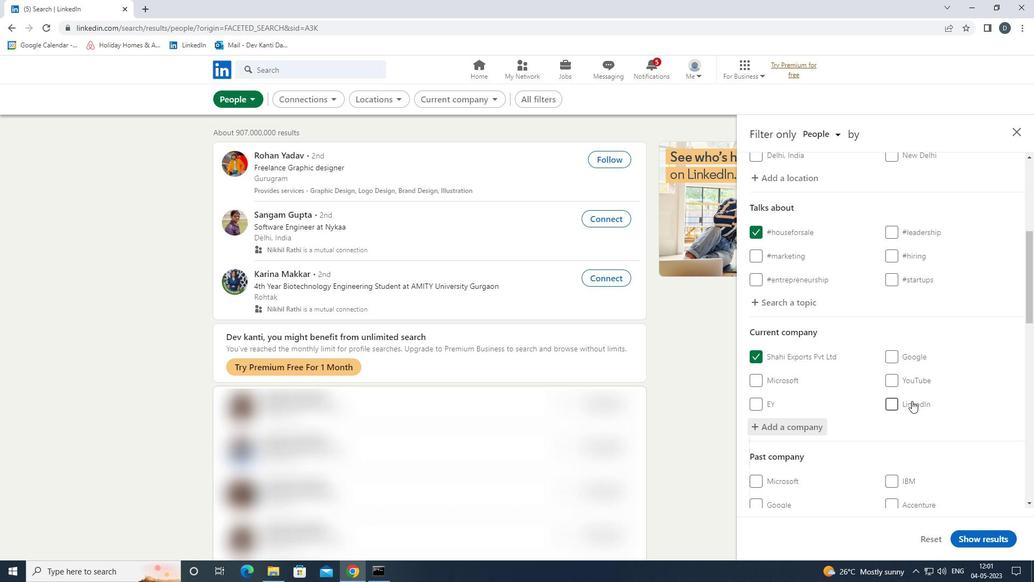 
Action: Mouse scrolled (910, 403) with delta (0, 0)
Screenshot: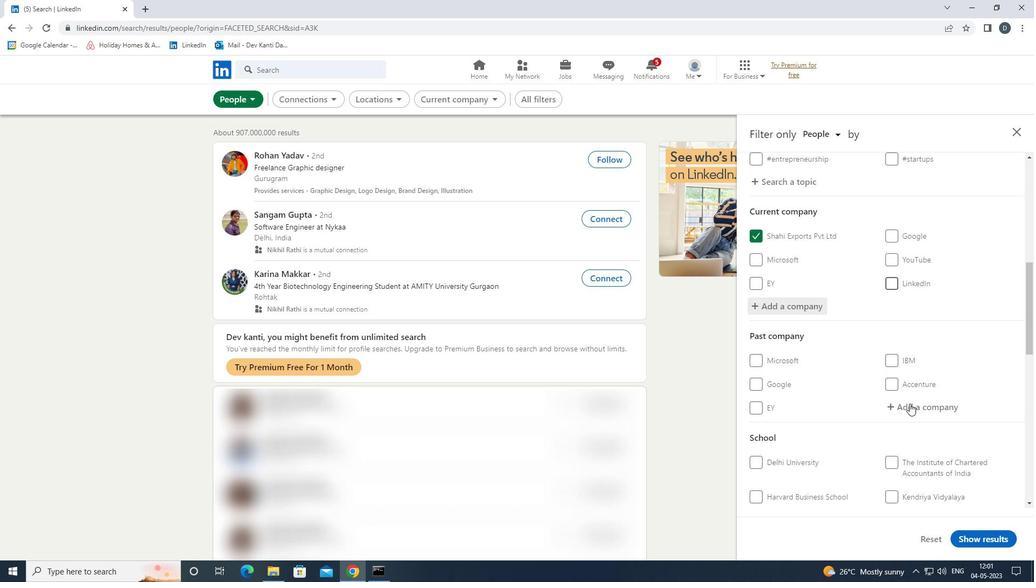 
Action: Mouse scrolled (910, 403) with delta (0, 0)
Screenshot: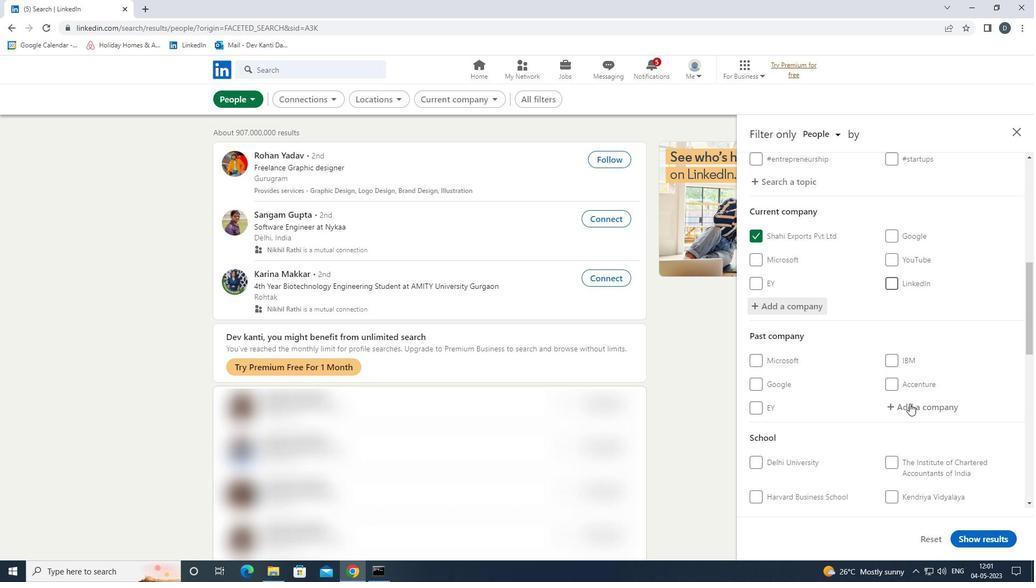 
Action: Mouse moved to (902, 362)
Screenshot: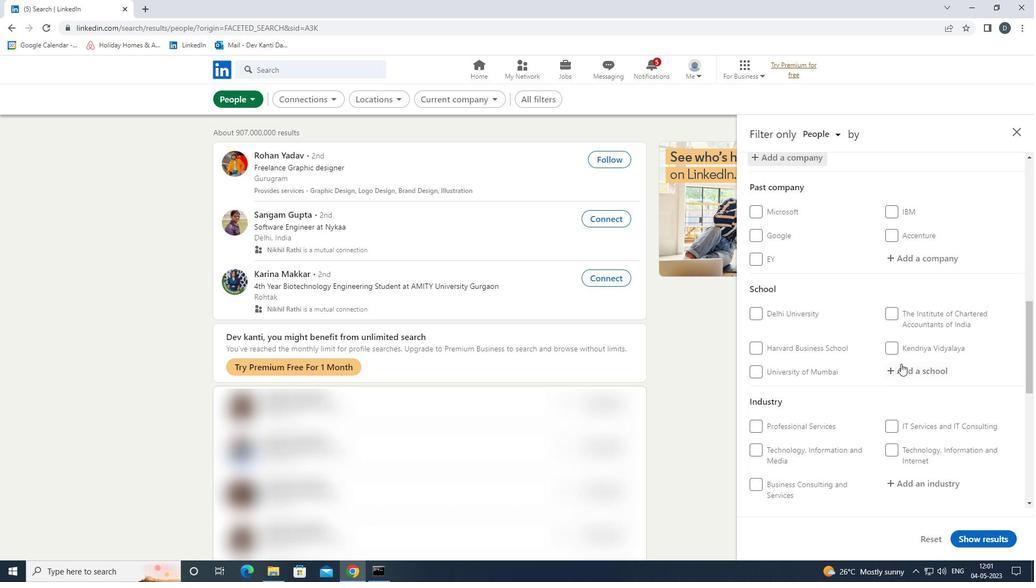 
Action: Mouse pressed left at (902, 362)
Screenshot: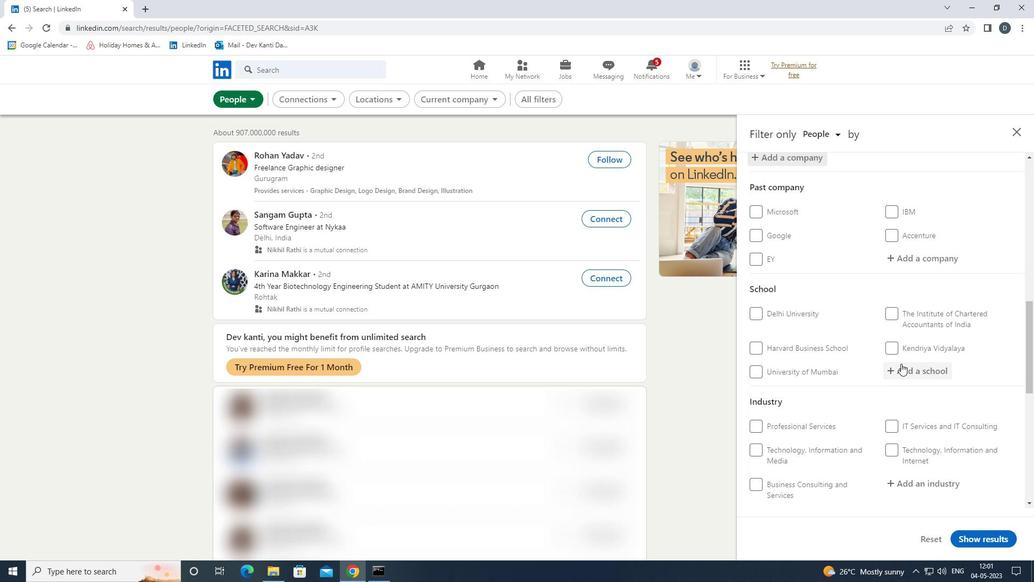 
Action: Key pressed <Key.shift><Key.shift><Key.shift><Key.shift><Key.shift>BHARATHIASAN<Key.backspace><Key.backspace><Key.backspace><Key.backspace>DASA<Key.backspace><Key.backspace><Key.backspace><Key.down><Key.enter>
Screenshot: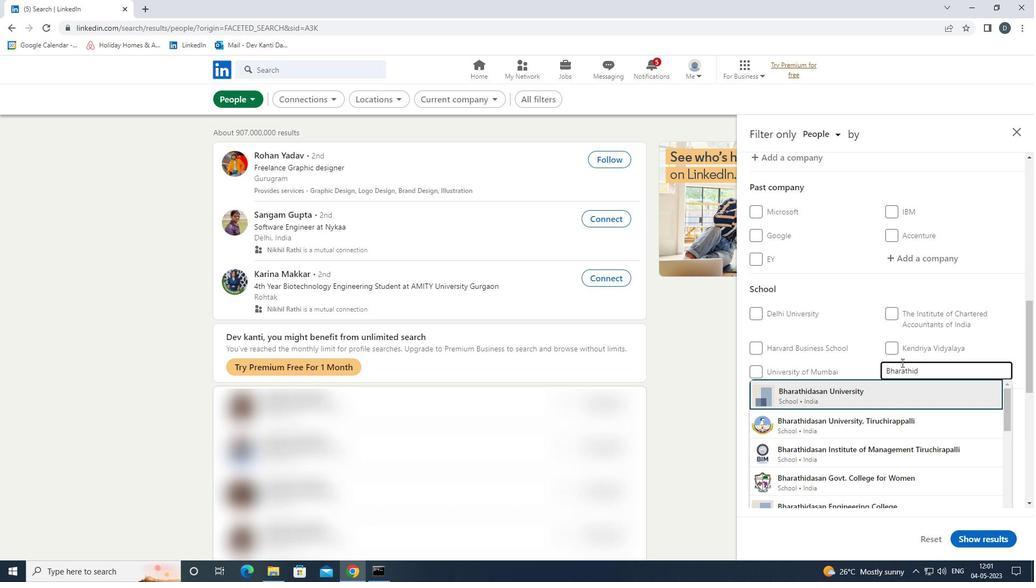 
Action: Mouse moved to (921, 326)
Screenshot: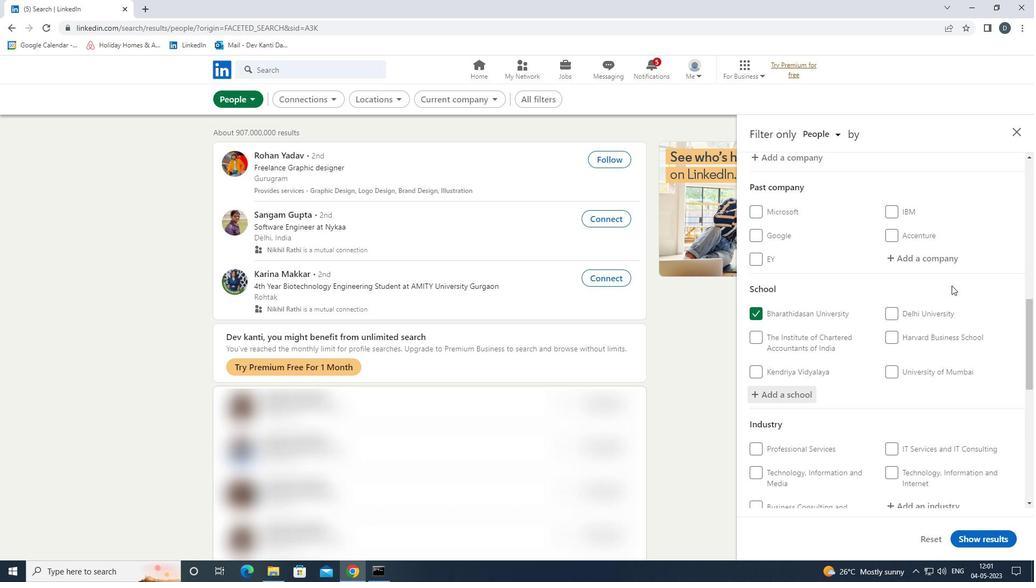 
Action: Mouse scrolled (921, 326) with delta (0, 0)
Screenshot: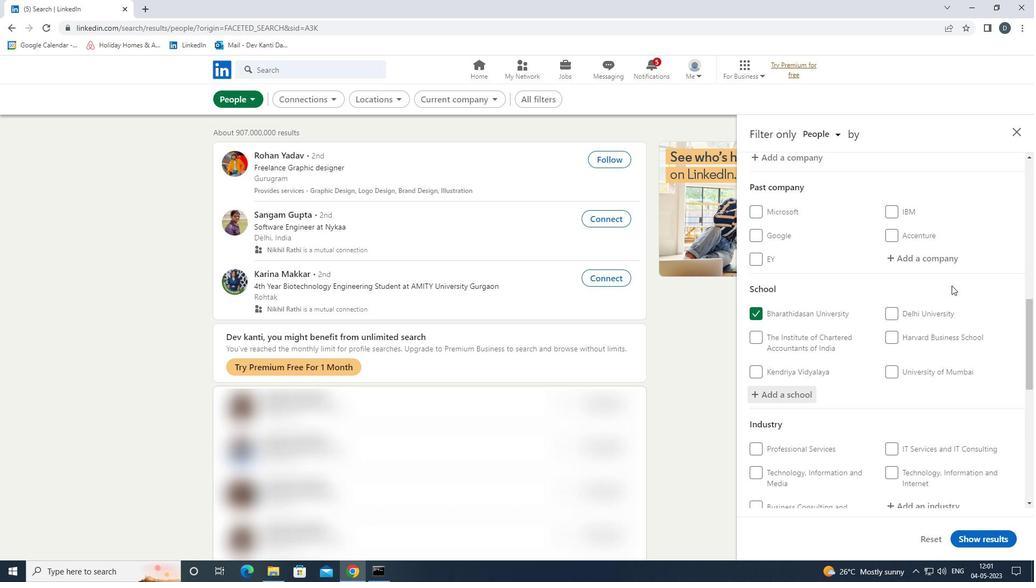 
Action: Mouse moved to (918, 330)
Screenshot: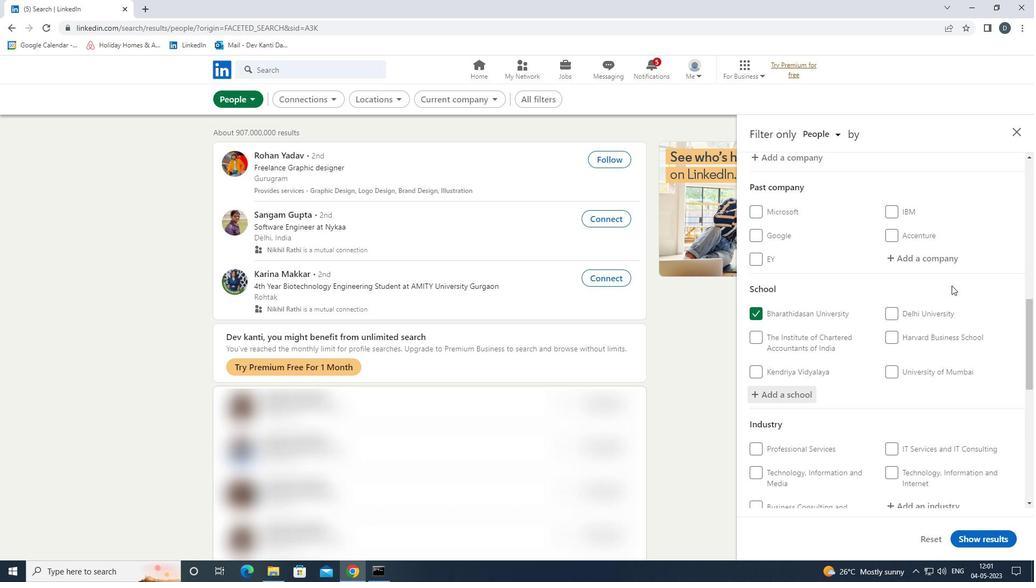 
Action: Mouse scrolled (918, 329) with delta (0, 0)
Screenshot: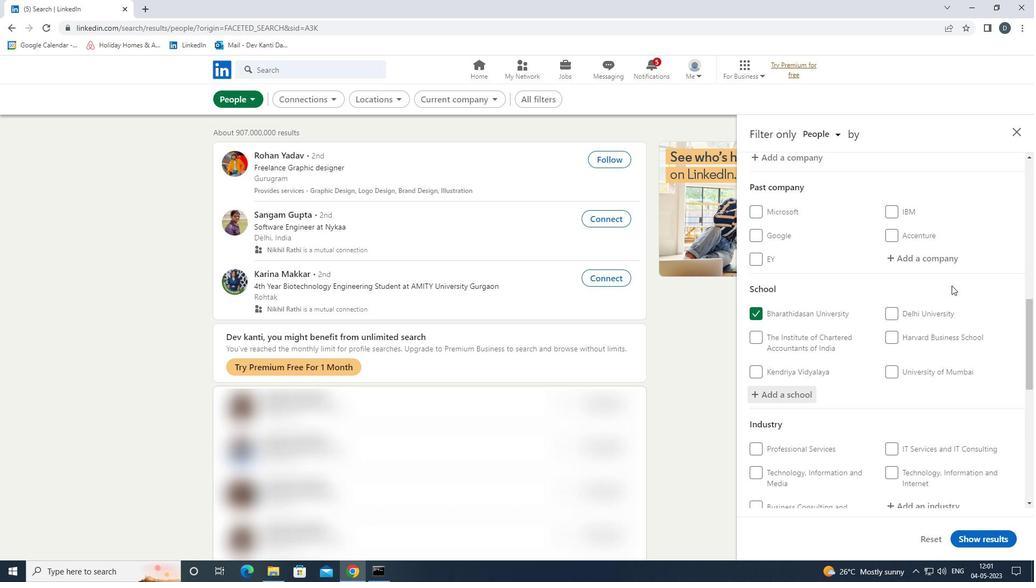 
Action: Mouse moved to (918, 330)
Screenshot: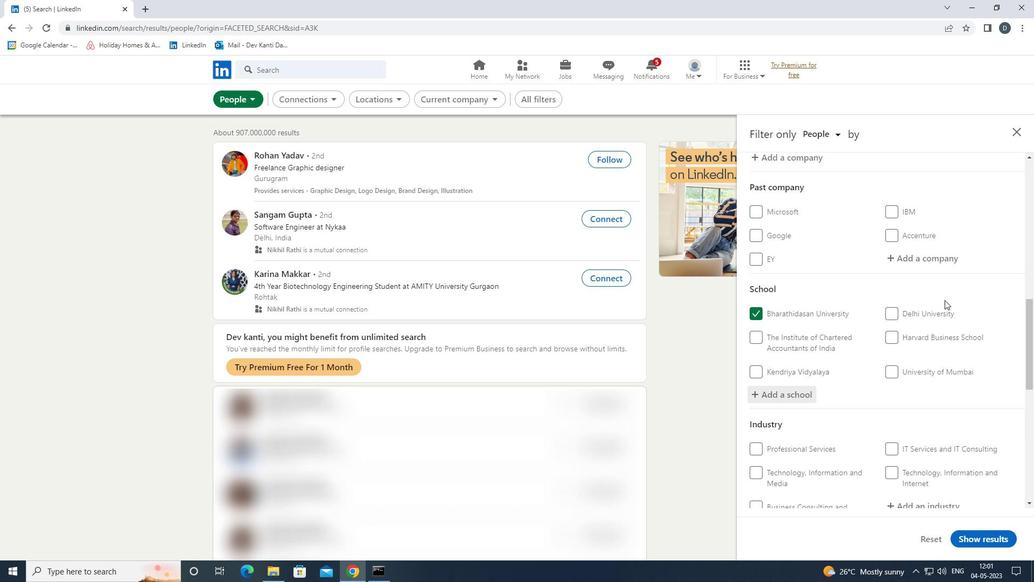 
Action: Mouse scrolled (918, 330) with delta (0, 0)
Screenshot: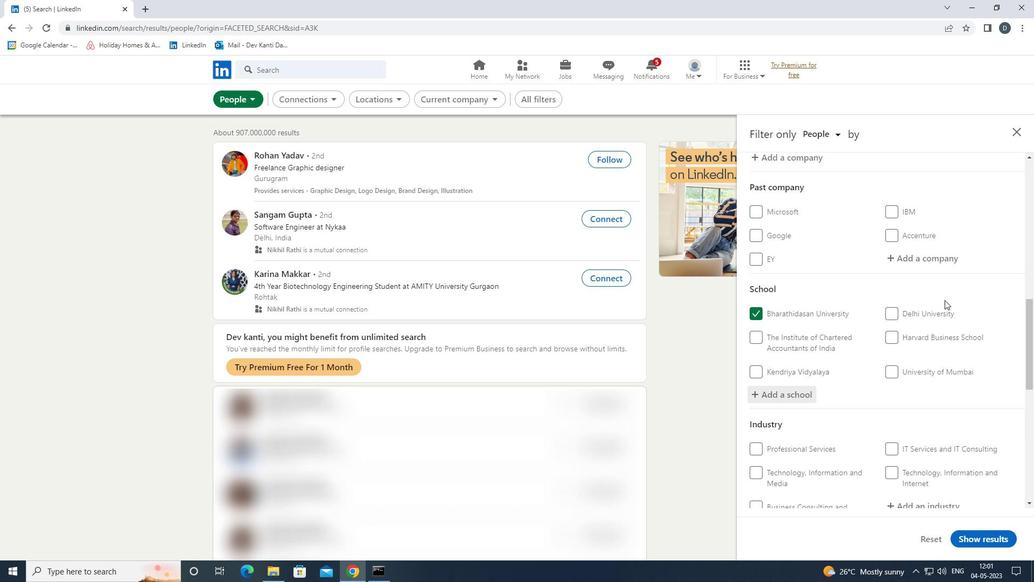 
Action: Mouse moved to (927, 344)
Screenshot: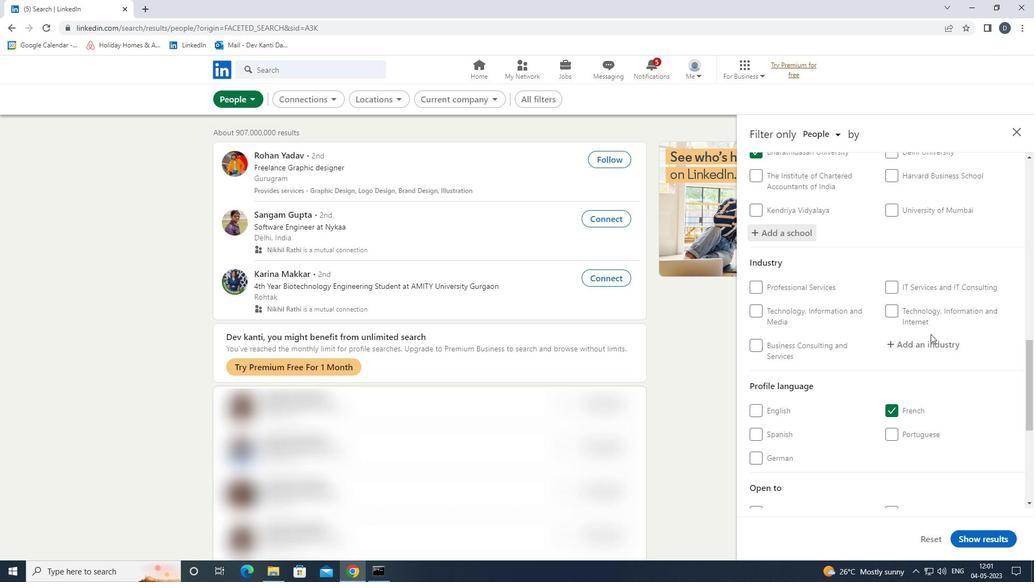 
Action: Mouse pressed left at (927, 344)
Screenshot: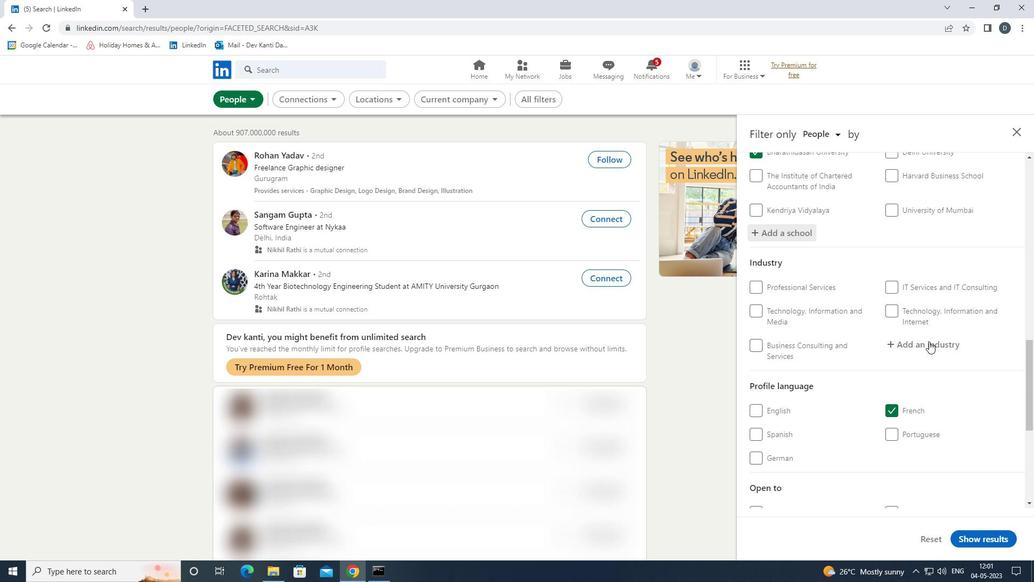 
Action: Mouse moved to (939, 333)
Screenshot: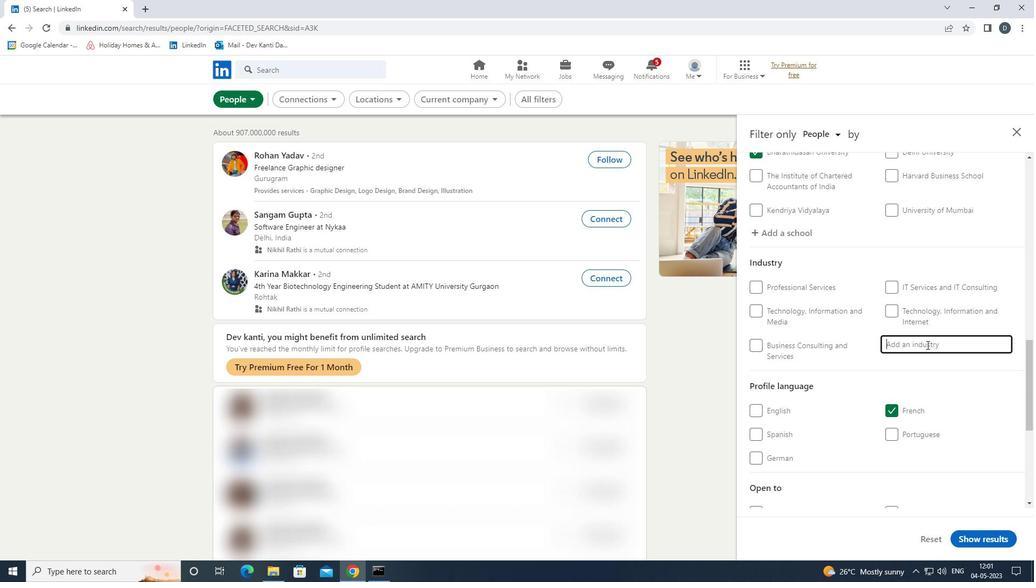 
Action: Key pressed <Key.shift>RETAIL<Key.space><Key.shift>BOO<Key.down><Key.enter>
Screenshot: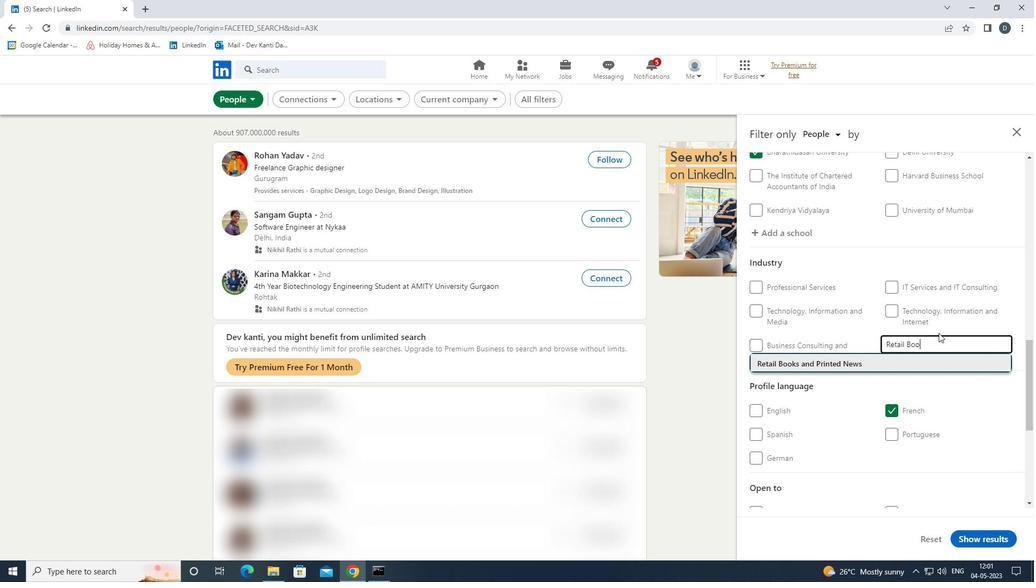 
Action: Mouse moved to (949, 335)
Screenshot: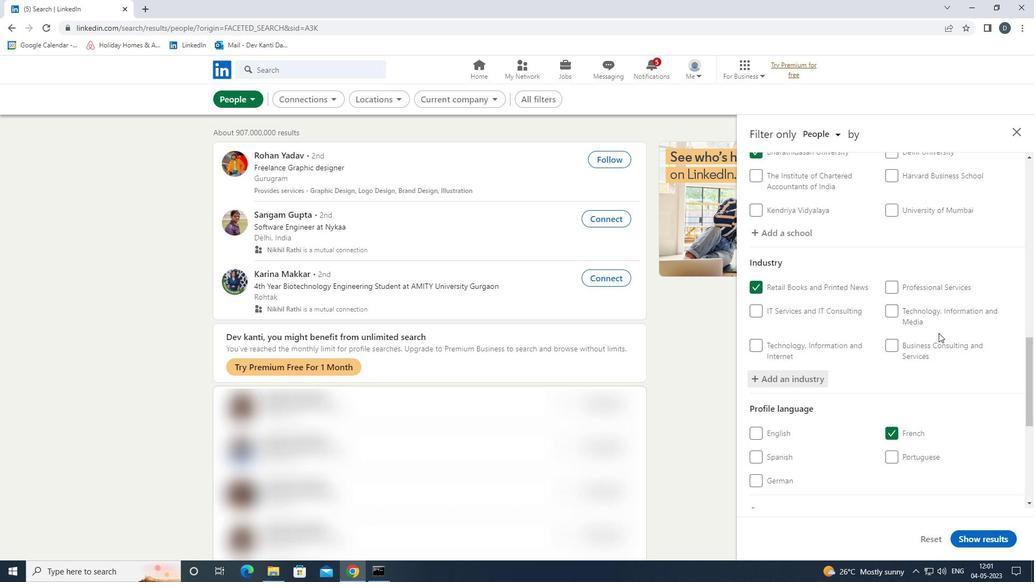 
Action: Mouse scrolled (949, 335) with delta (0, 0)
Screenshot: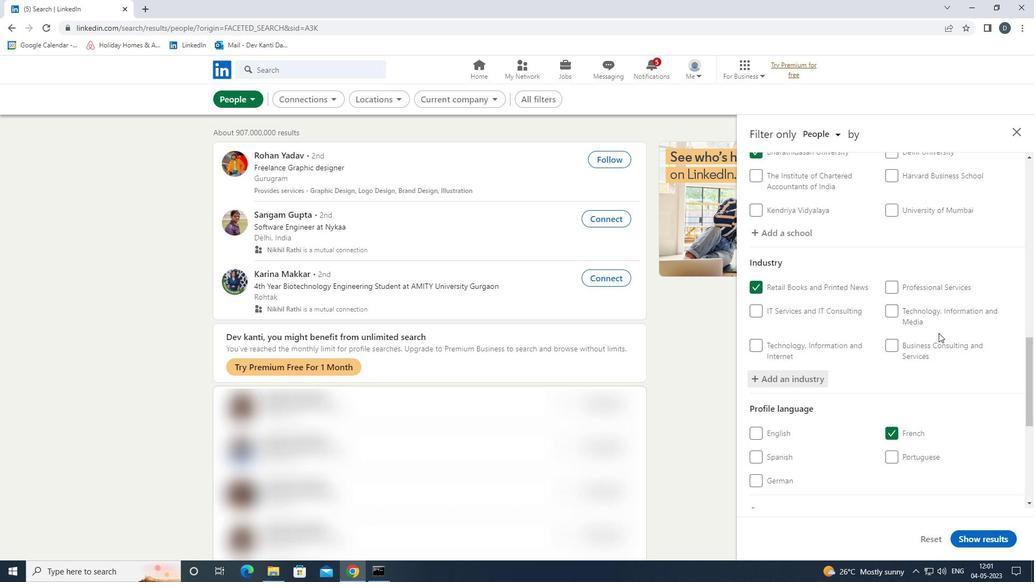 
Action: Mouse moved to (950, 337)
Screenshot: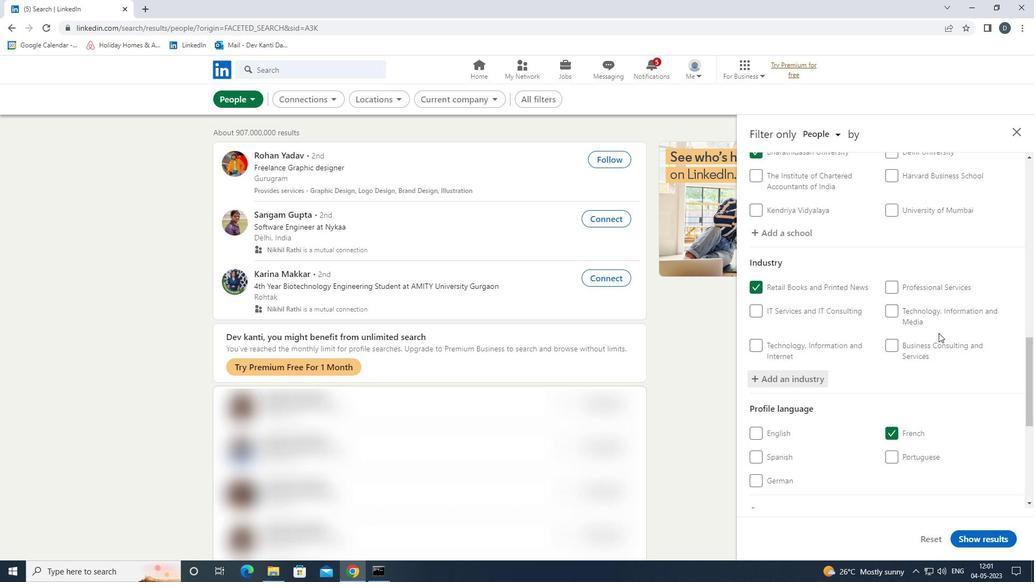 
Action: Mouse scrolled (950, 336) with delta (0, 0)
Screenshot: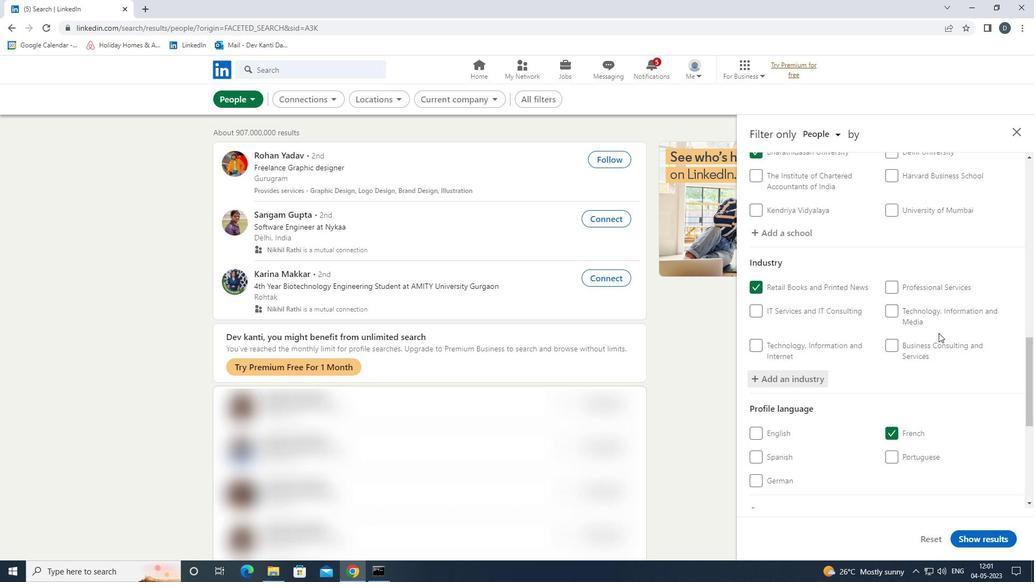 
Action: Mouse moved to (951, 337)
Screenshot: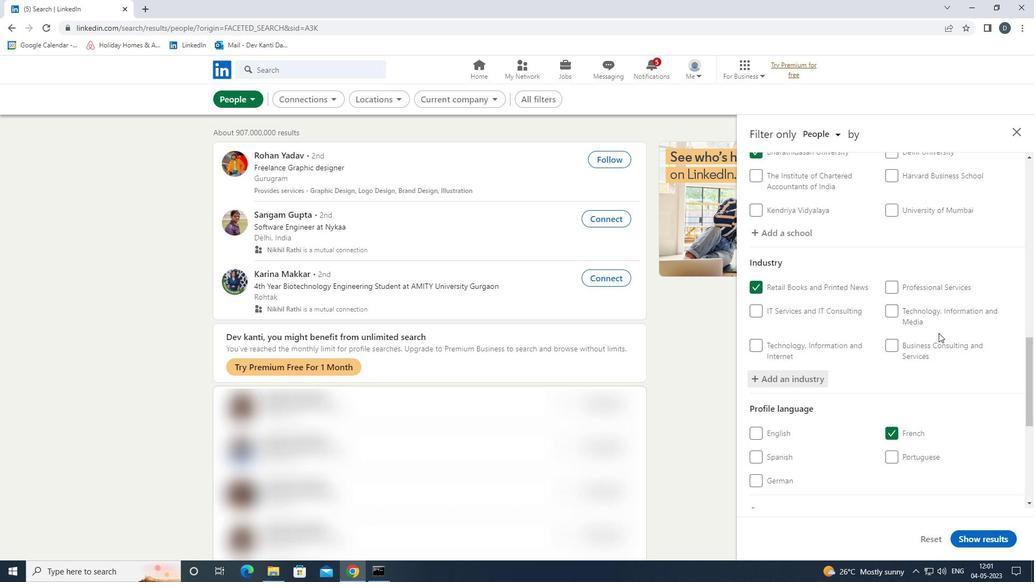 
Action: Mouse scrolled (951, 337) with delta (0, 0)
Screenshot: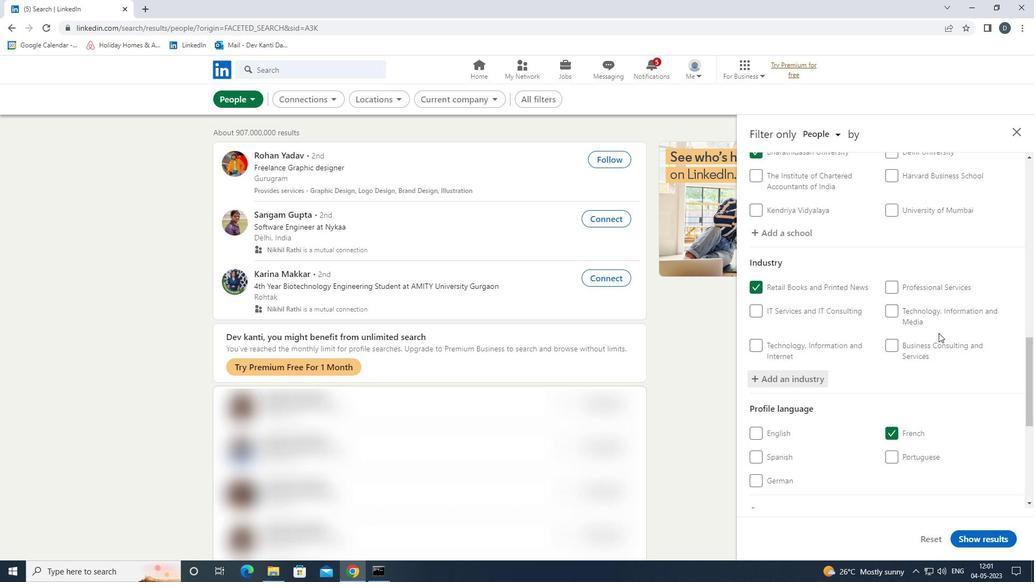 
Action: Mouse scrolled (951, 337) with delta (0, 0)
Screenshot: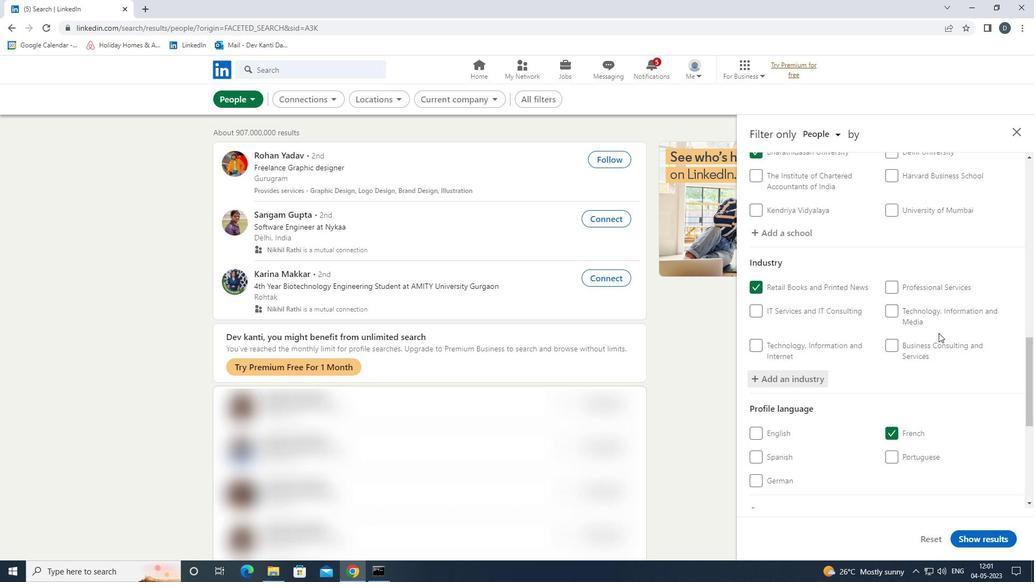 
Action: Mouse moved to (925, 429)
Screenshot: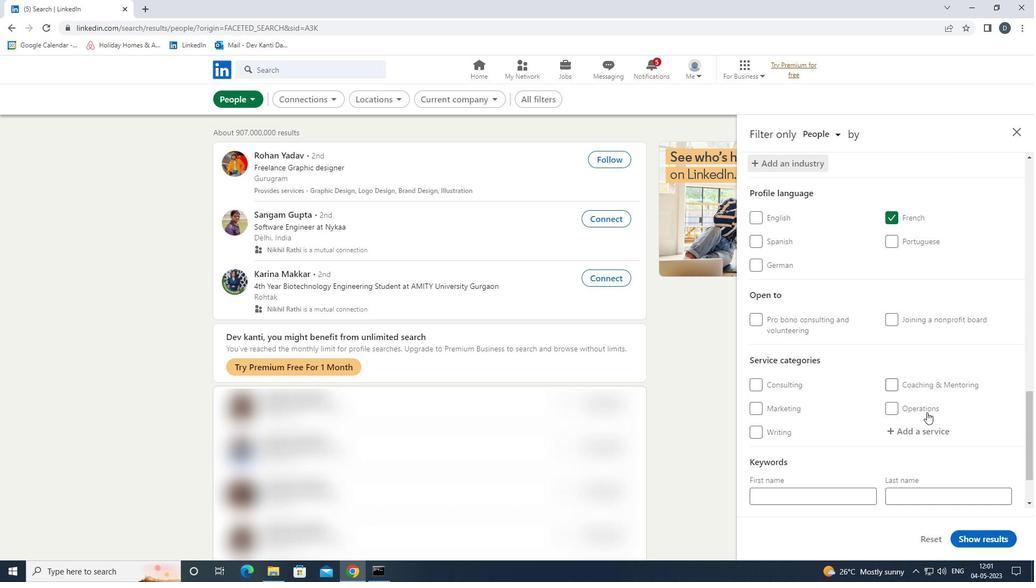 
Action: Mouse pressed left at (925, 429)
Screenshot: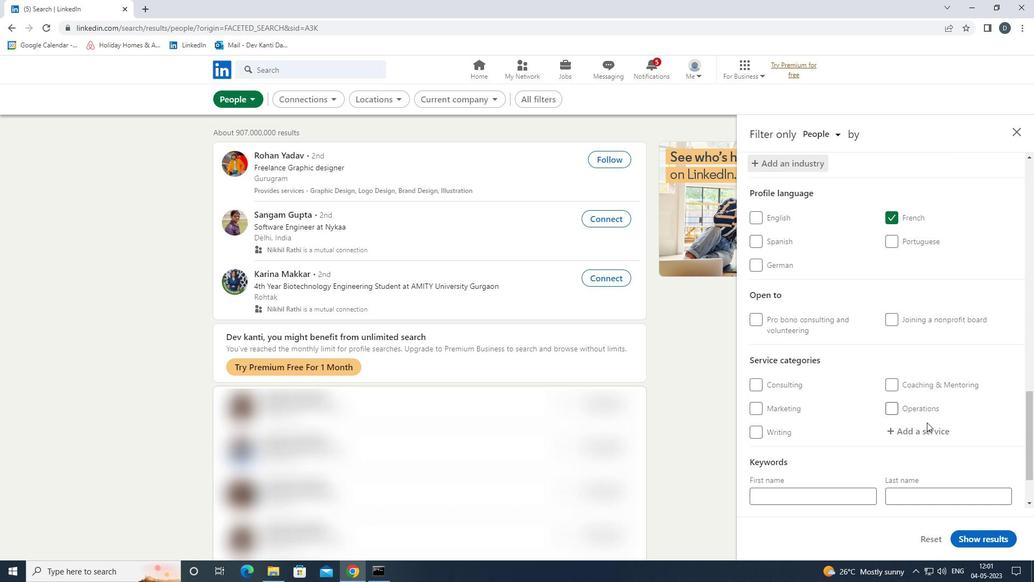 
Action: Mouse moved to (925, 424)
Screenshot: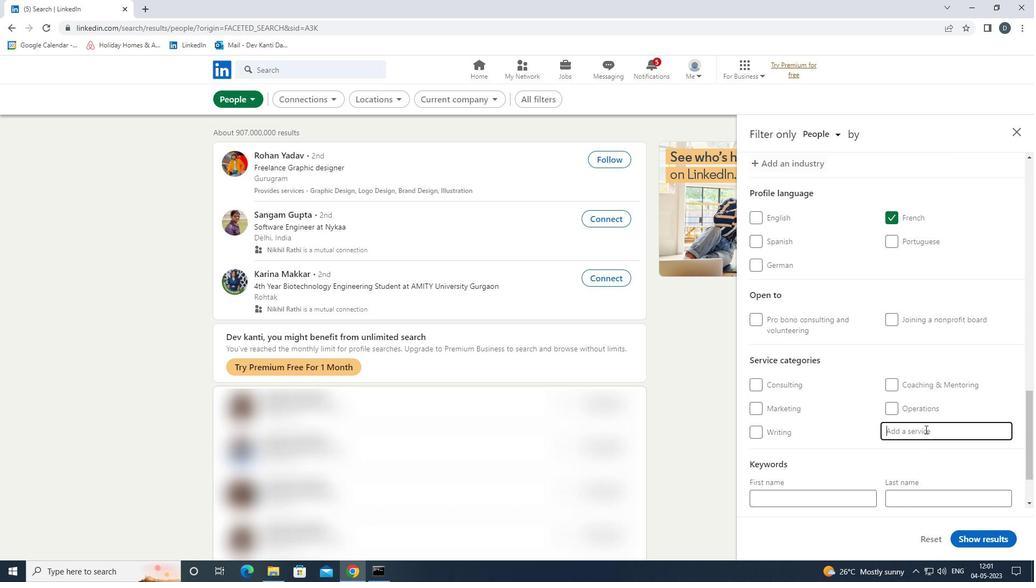 
Action: Key pressed <Key.shift>COP<Key.backspace>MPUTER<Key.space><Key.shift>NETWO<Key.down><Key.down><Key.enter>
Screenshot: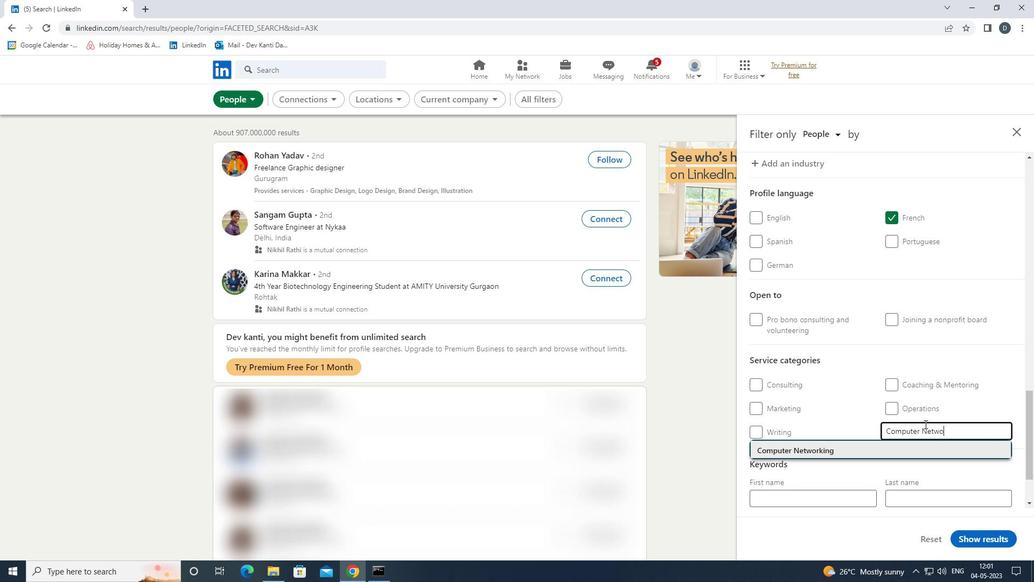 
Action: Mouse moved to (875, 410)
Screenshot: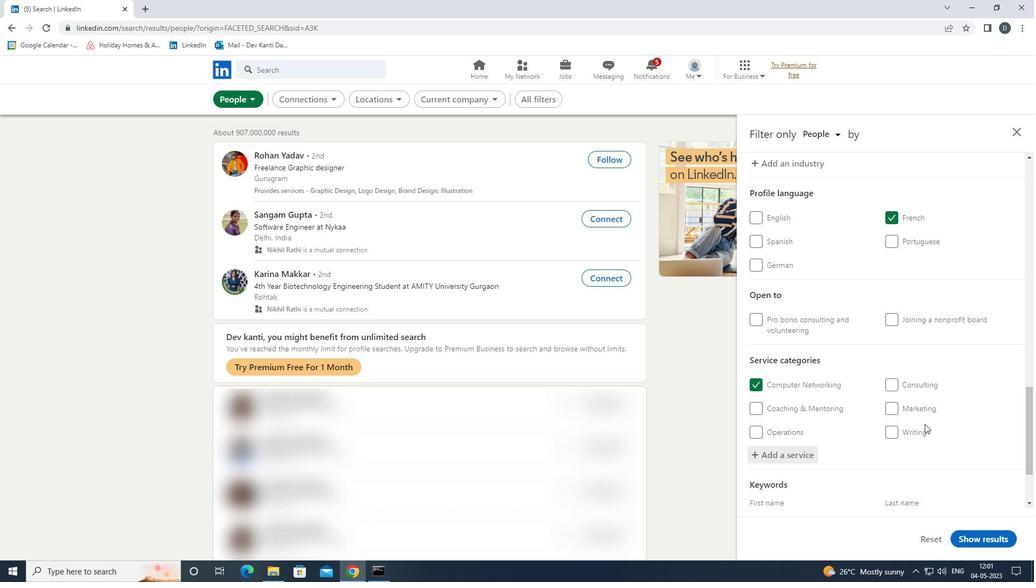 
Action: Mouse scrolled (875, 409) with delta (0, 0)
Screenshot: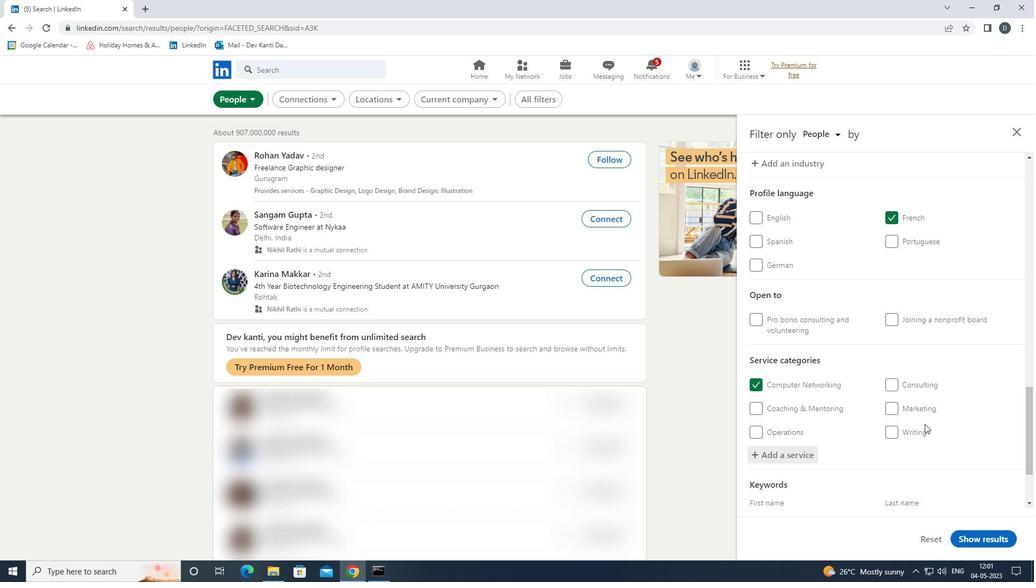 
Action: Mouse moved to (874, 409)
Screenshot: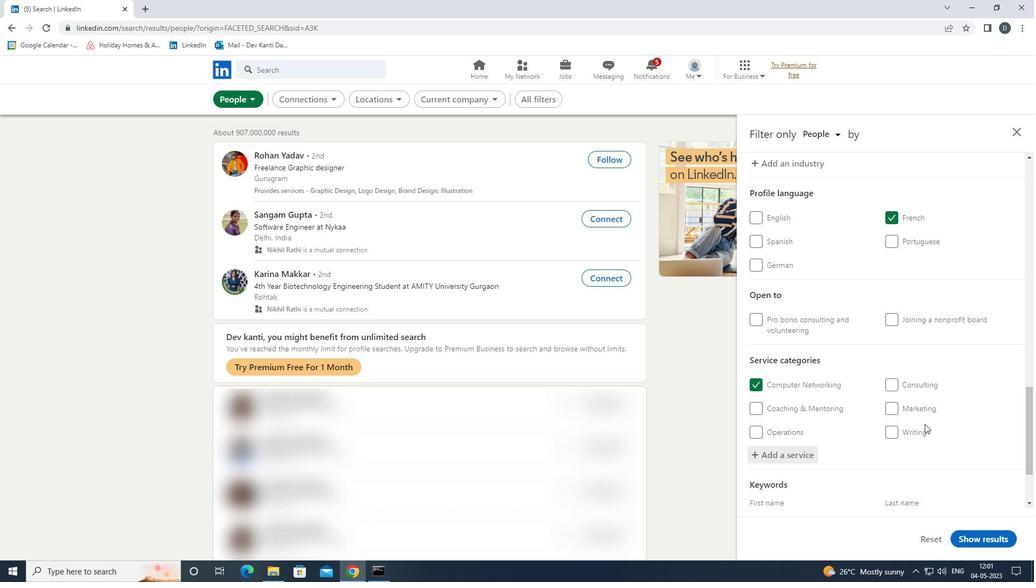 
Action: Mouse scrolled (874, 409) with delta (0, 0)
Screenshot: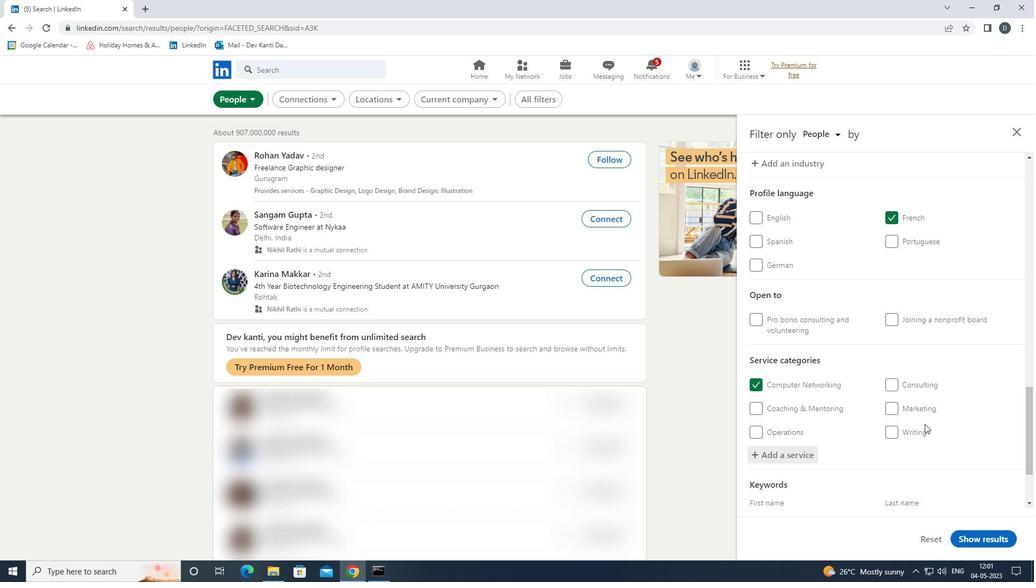 
Action: Mouse scrolled (874, 409) with delta (0, 0)
Screenshot: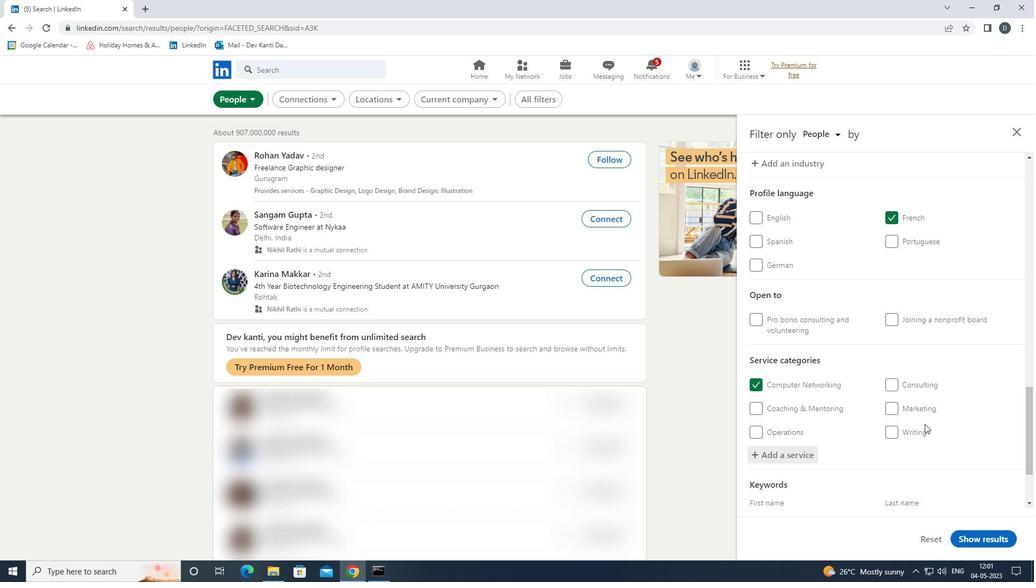 
Action: Mouse scrolled (874, 409) with delta (0, 0)
Screenshot: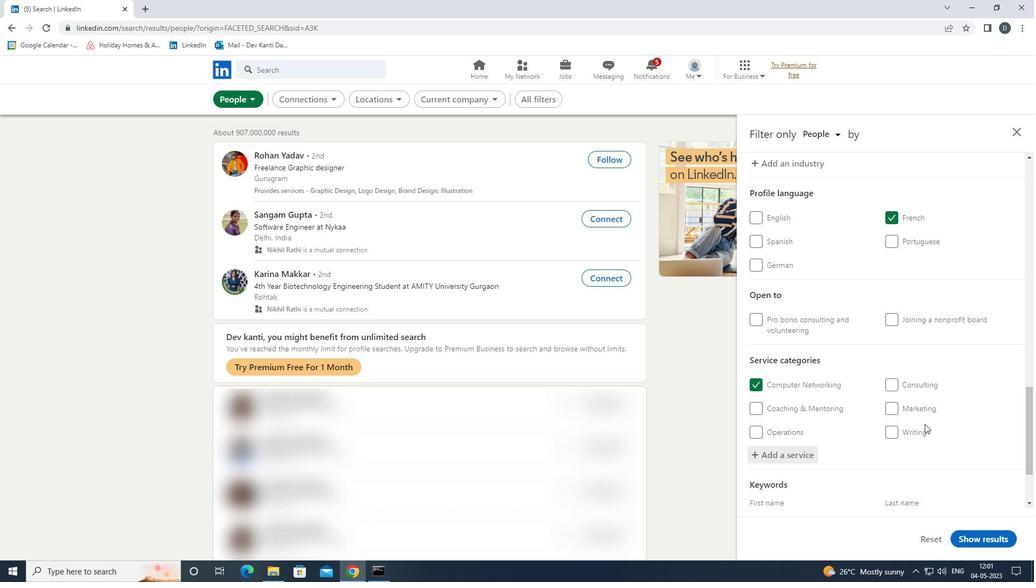 
Action: Mouse moved to (874, 410)
Screenshot: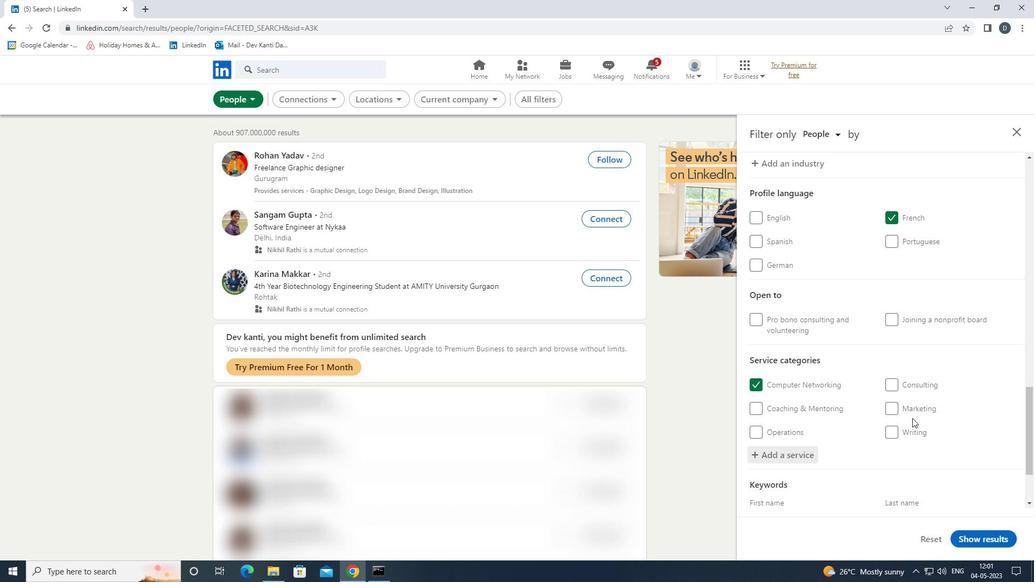 
Action: Mouse scrolled (874, 410) with delta (0, 0)
Screenshot: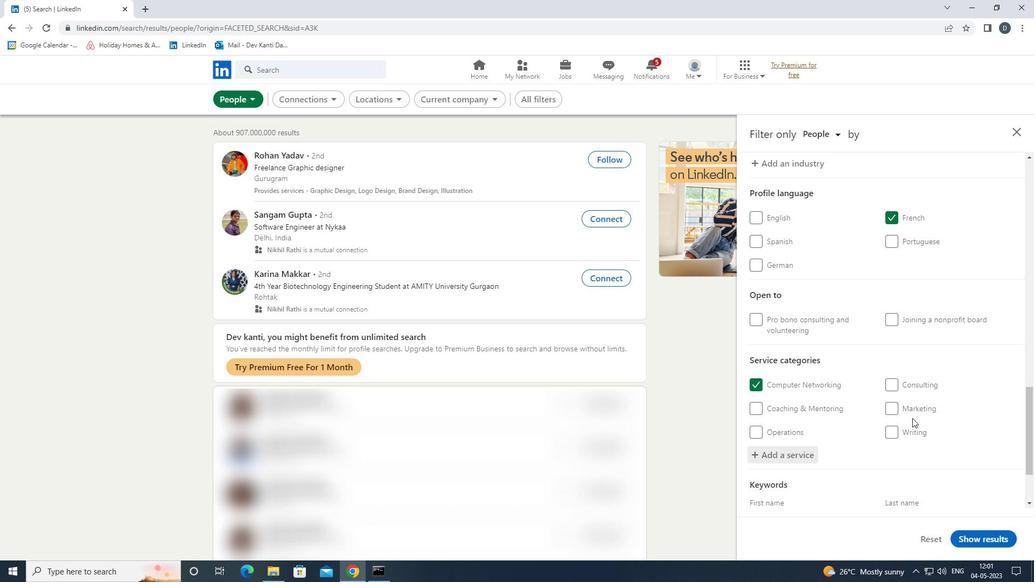 
Action: Mouse moved to (844, 455)
Screenshot: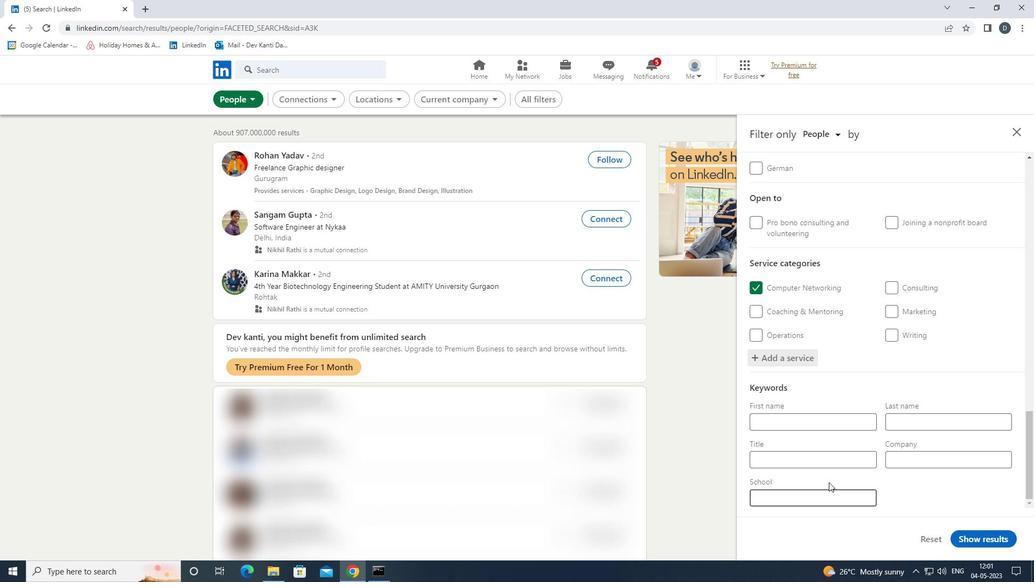 
Action: Mouse pressed left at (844, 455)
Screenshot: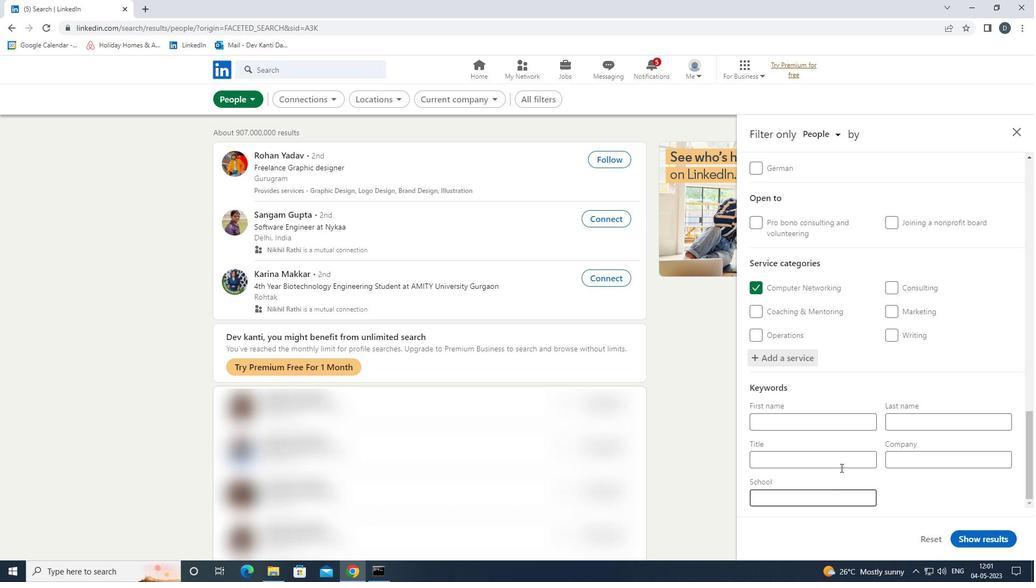 
Action: Mouse moved to (844, 450)
Screenshot: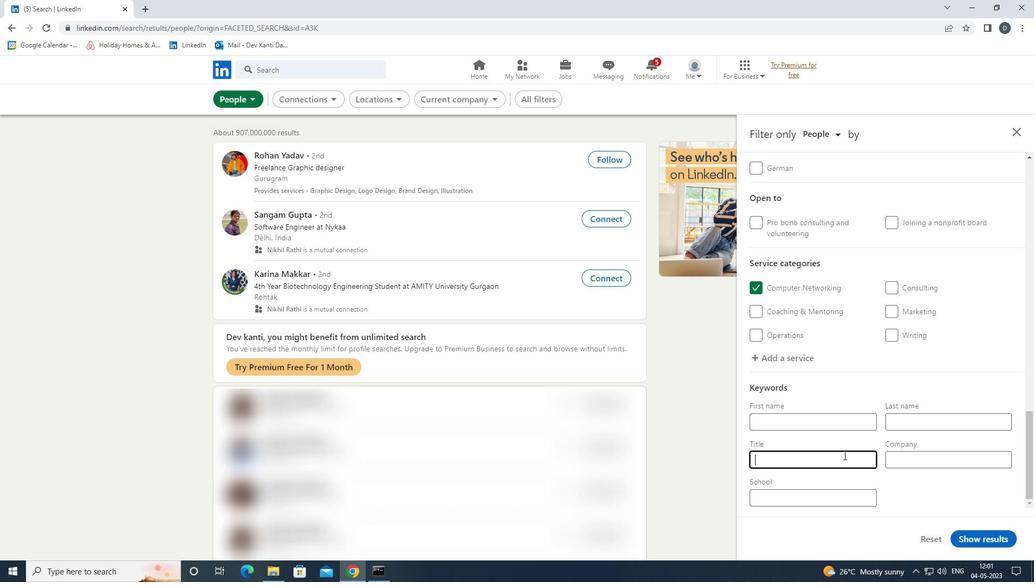 
Action: Key pressed <Key.shift>CARETAKER<Key.space>OR<Key.space><Key.shift>HOUSE<Key.space><Key.shift><Key.shift><Key.shift>SITTER
Screenshot: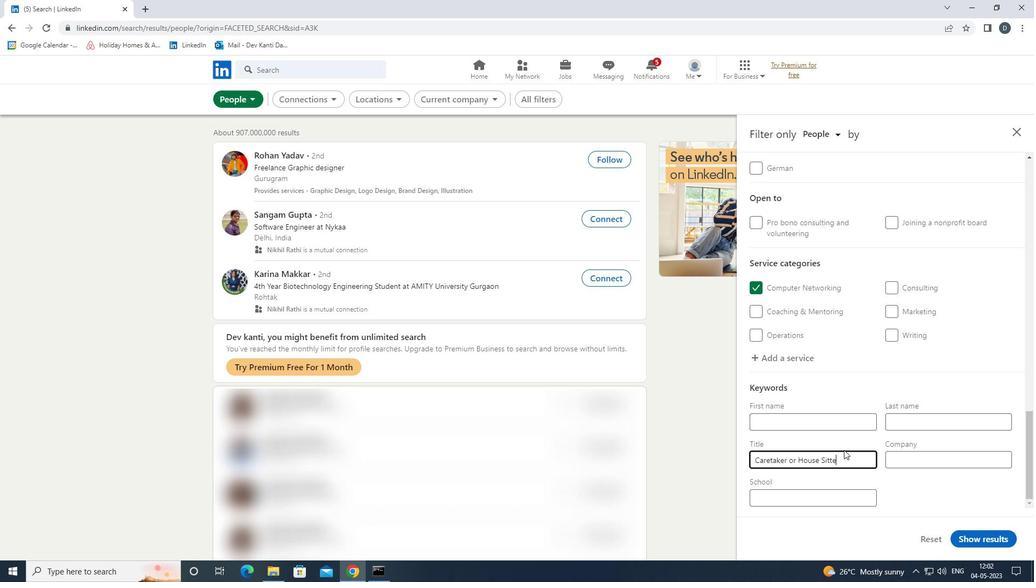 
Action: Mouse moved to (992, 541)
Screenshot: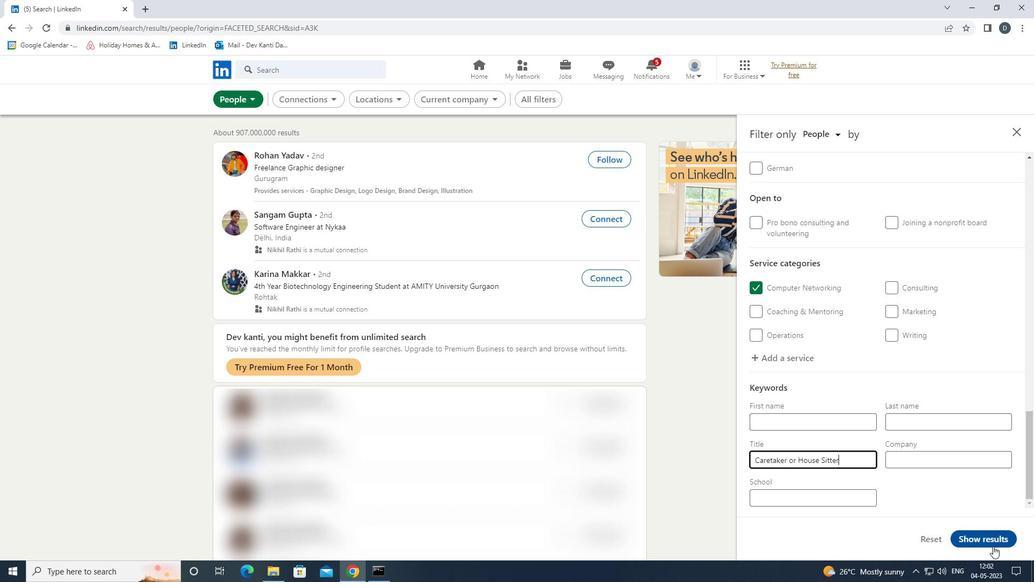 
Action: Mouse pressed left at (992, 541)
Screenshot: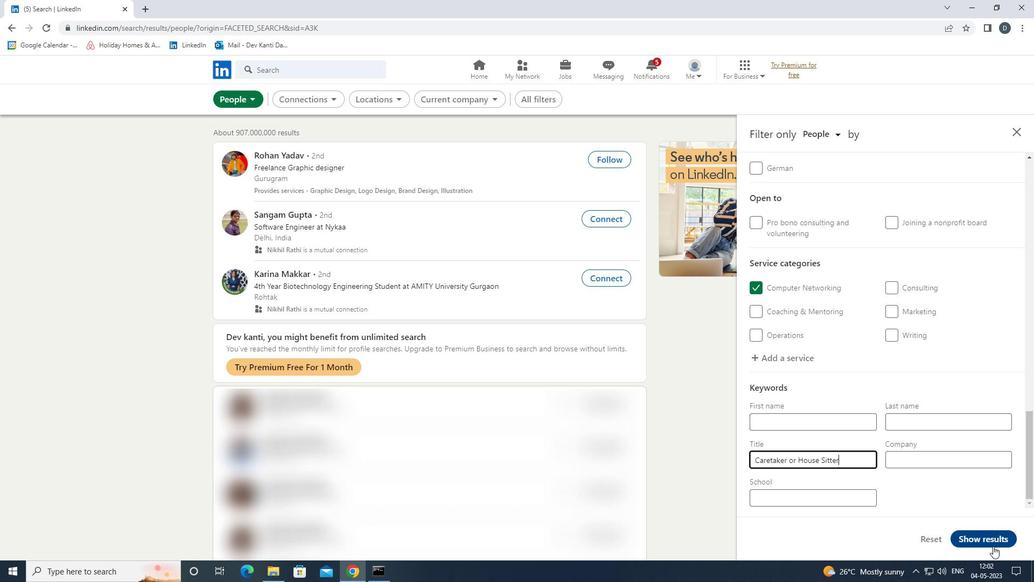 
Action: Mouse moved to (627, 277)
Screenshot: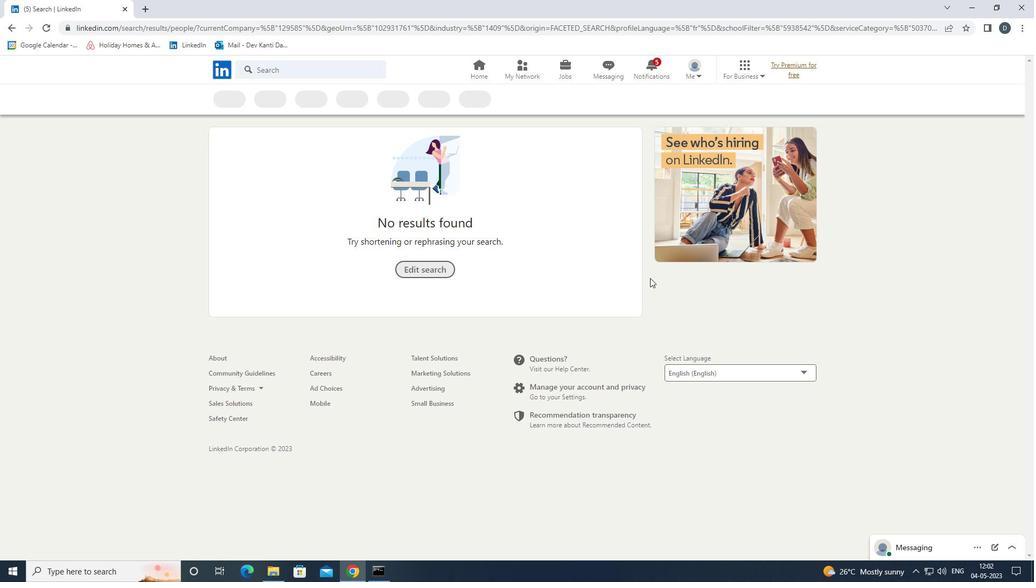 
